 Task: Assign in the project AgileRamp the issue 'Create a new online platform for online coding courses with advanced coding challenges and coding contests features' to the sprint 'API Design Sprint'. Assign in the project AgileRamp the issue 'Implement a new cloud-based procurement management system for a company with advanced procurement planning and purchasing features' to the sprint 'API Design Sprint'. Assign in the project AgileRamp the issue 'Integrate a new voice recognition feature into an existing mobile application to enhance user interaction and hands-free operation' to the sprint 'API Design Sprint'. Assign in the project AgileRamp the issue 'Develop a new tool for automated testing of web application functional correctness and performance under stress conditions' to the sprint 'API Design Sprint'
Action: Mouse moved to (227, 63)
Screenshot: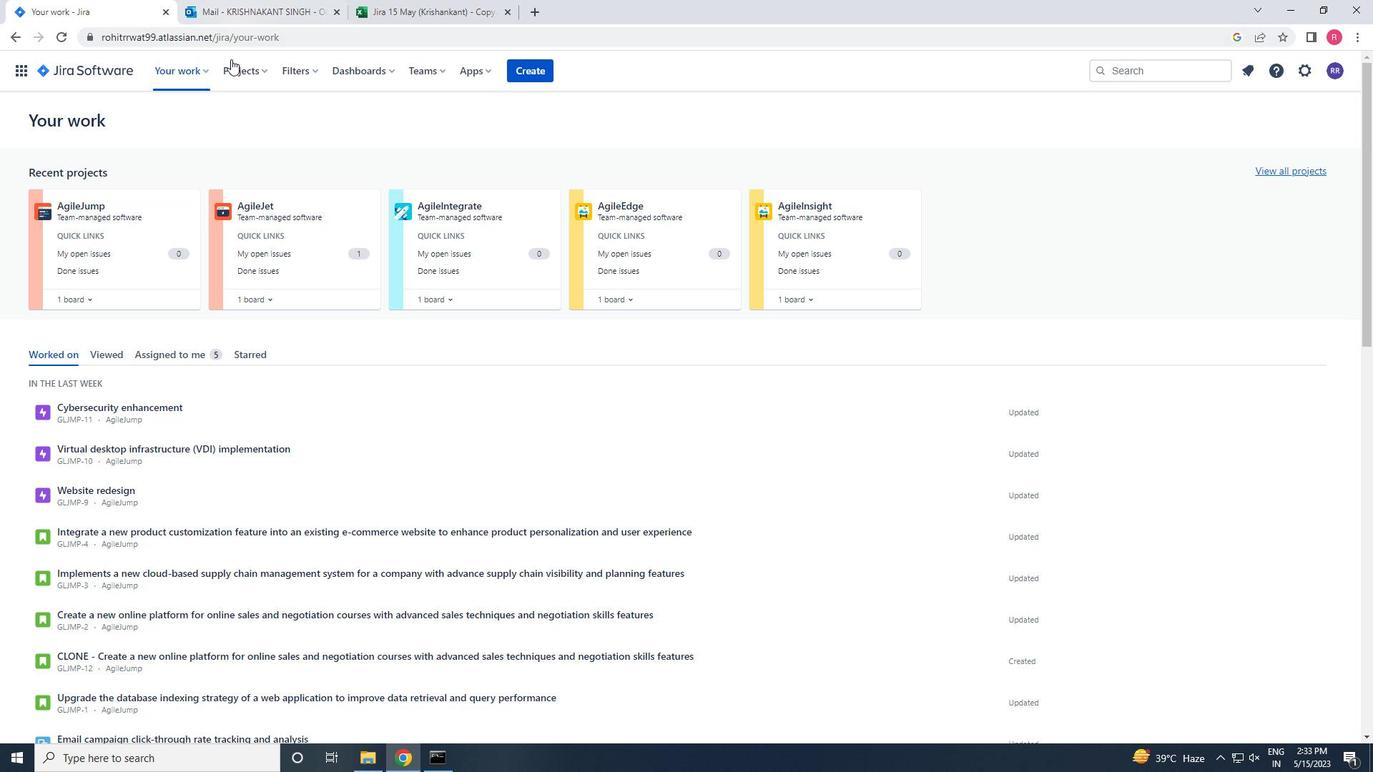 
Action: Mouse pressed left at (227, 63)
Screenshot: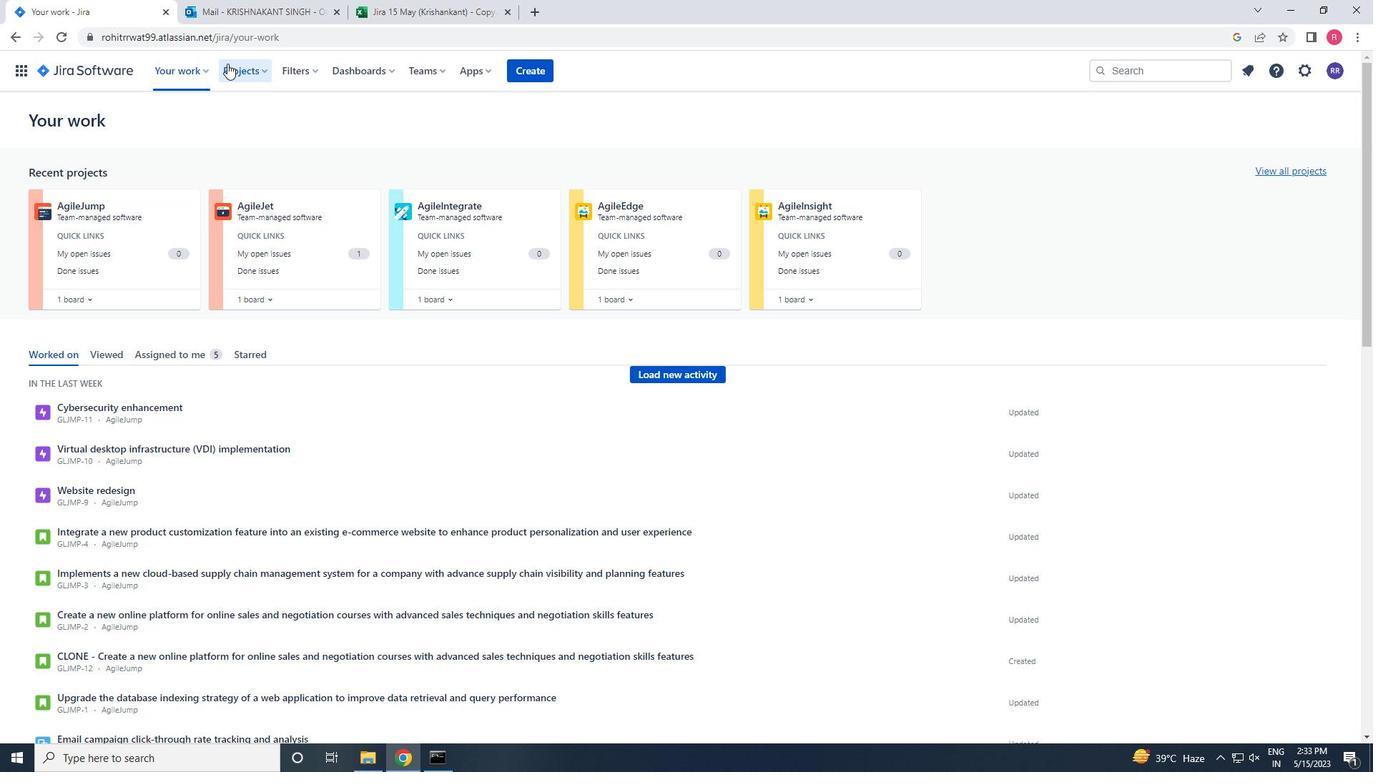 
Action: Mouse moved to (248, 140)
Screenshot: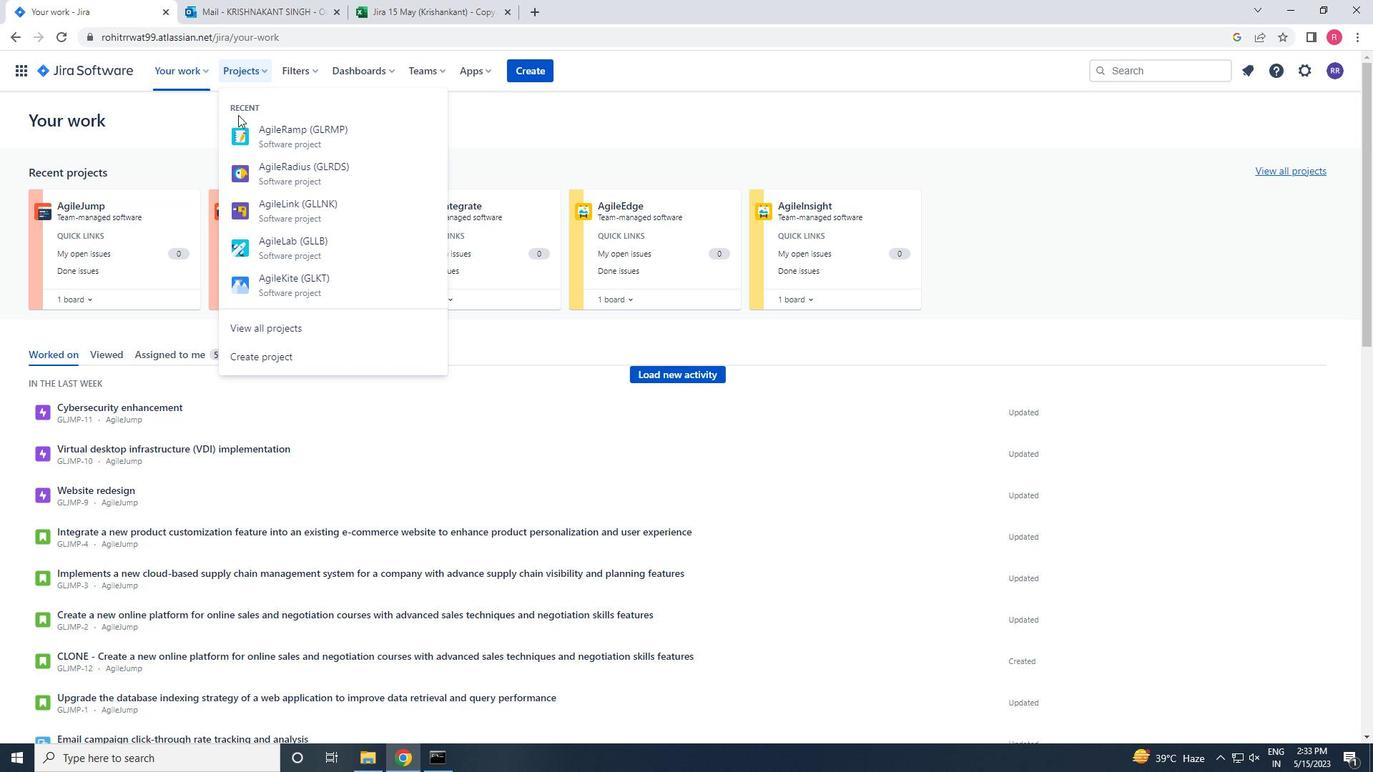 
Action: Mouse pressed left at (248, 140)
Screenshot: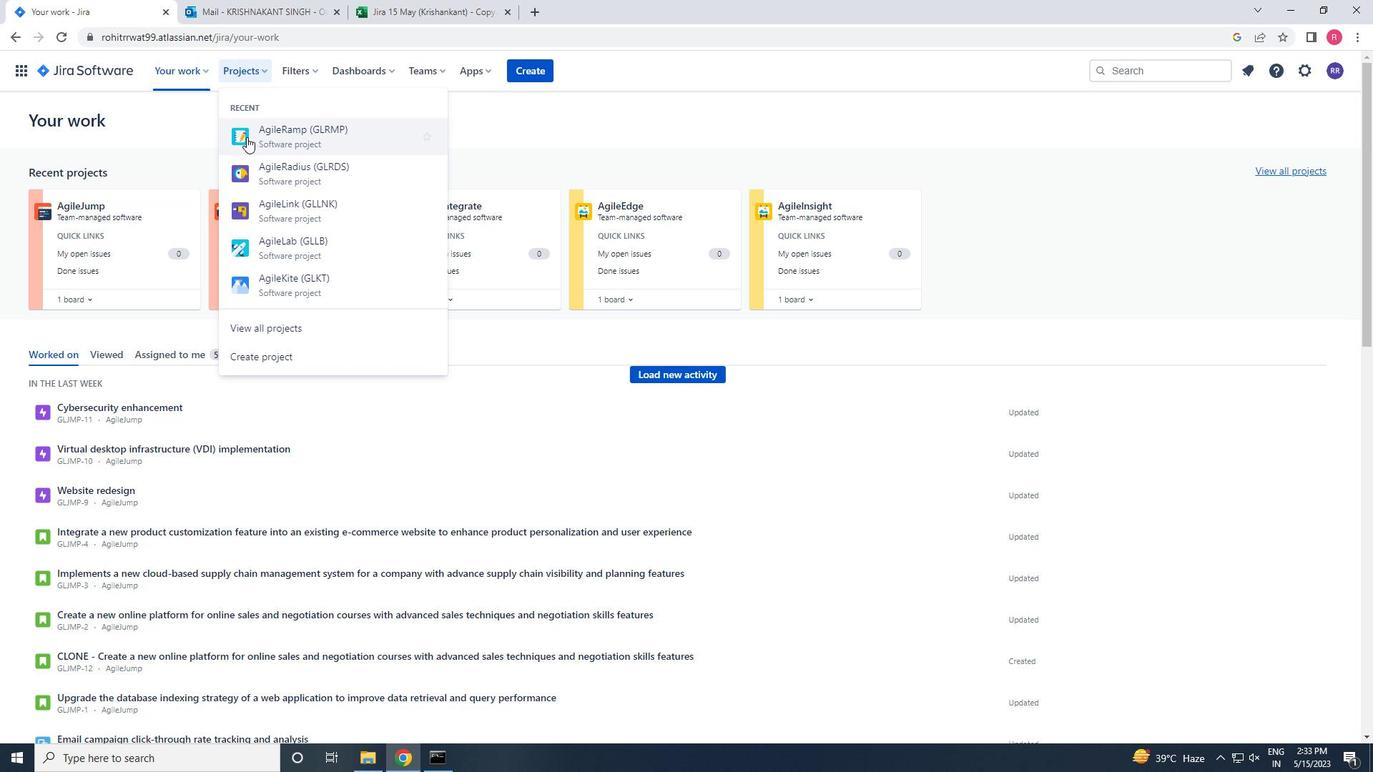 
Action: Mouse moved to (106, 220)
Screenshot: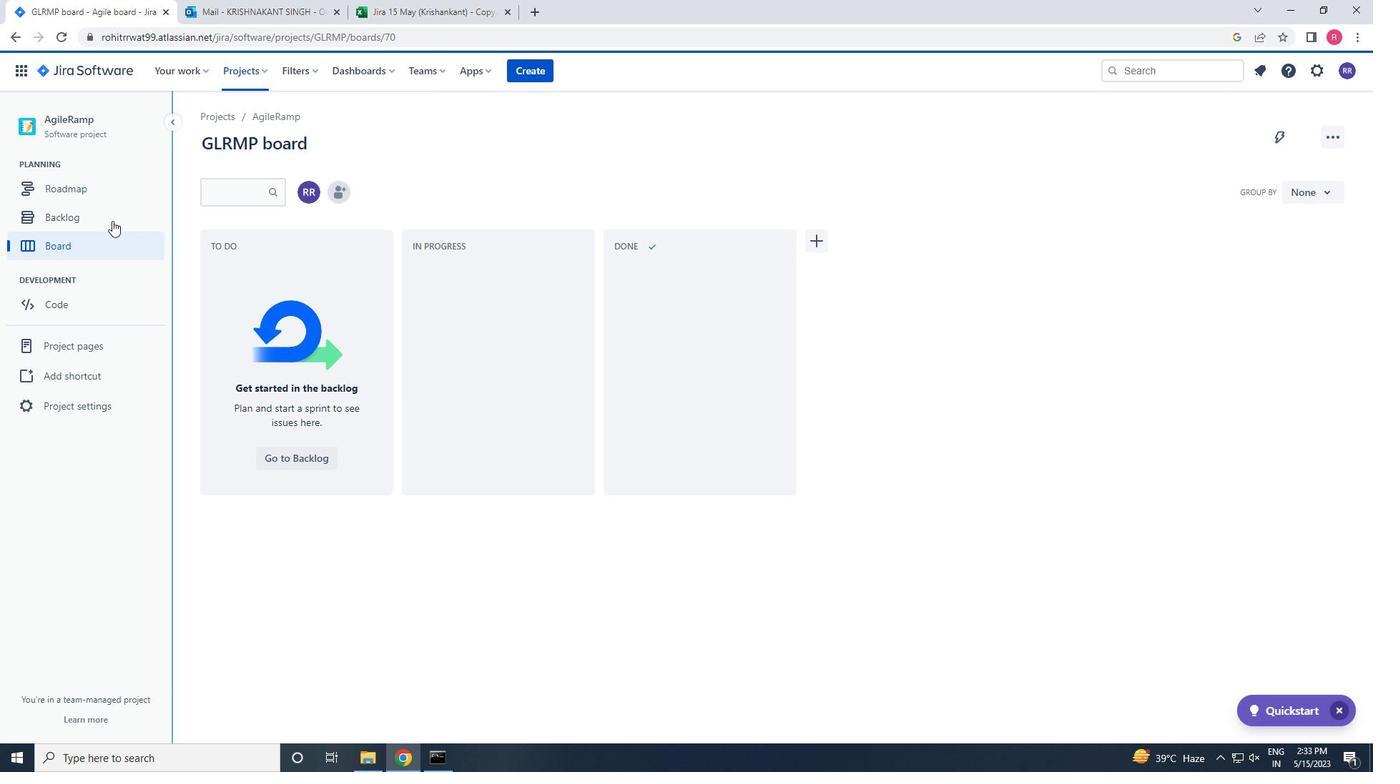 
Action: Mouse pressed left at (106, 220)
Screenshot: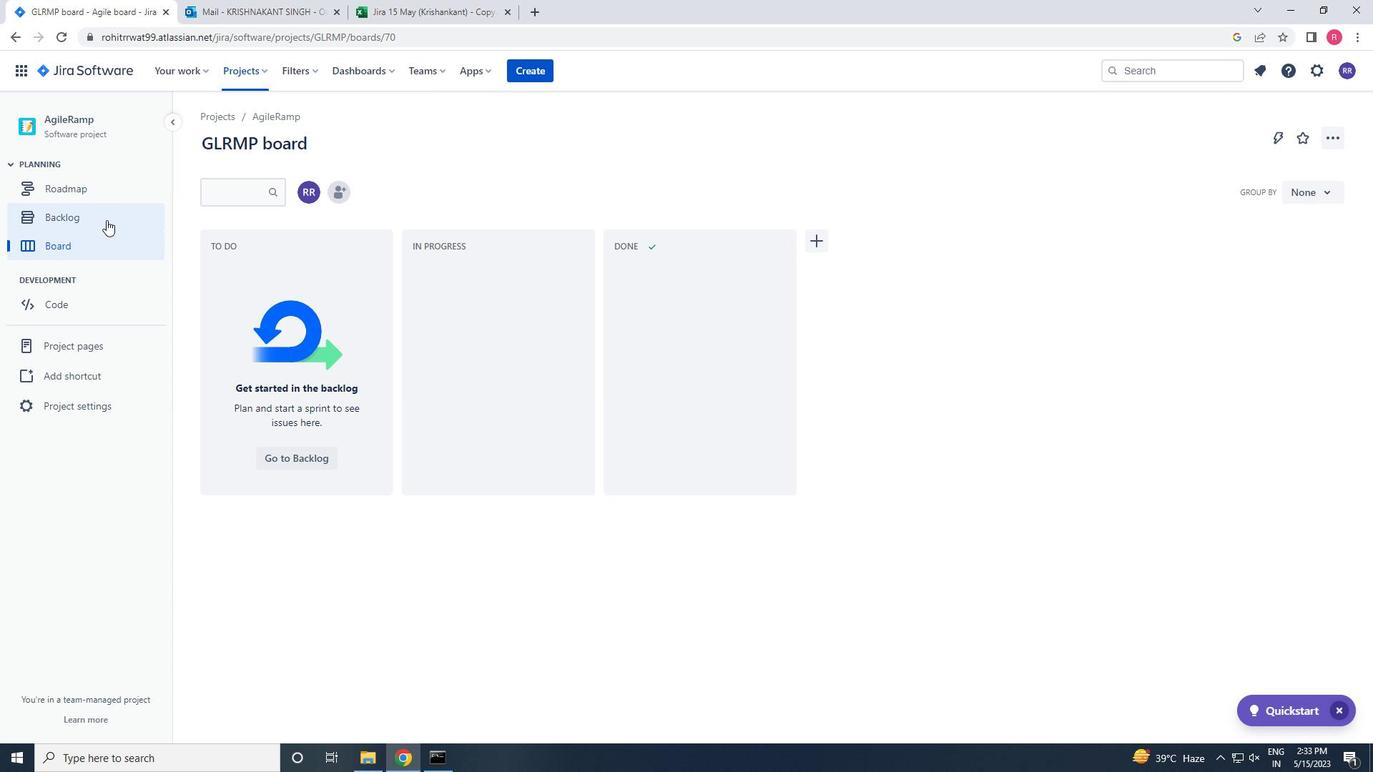 
Action: Mouse moved to (720, 458)
Screenshot: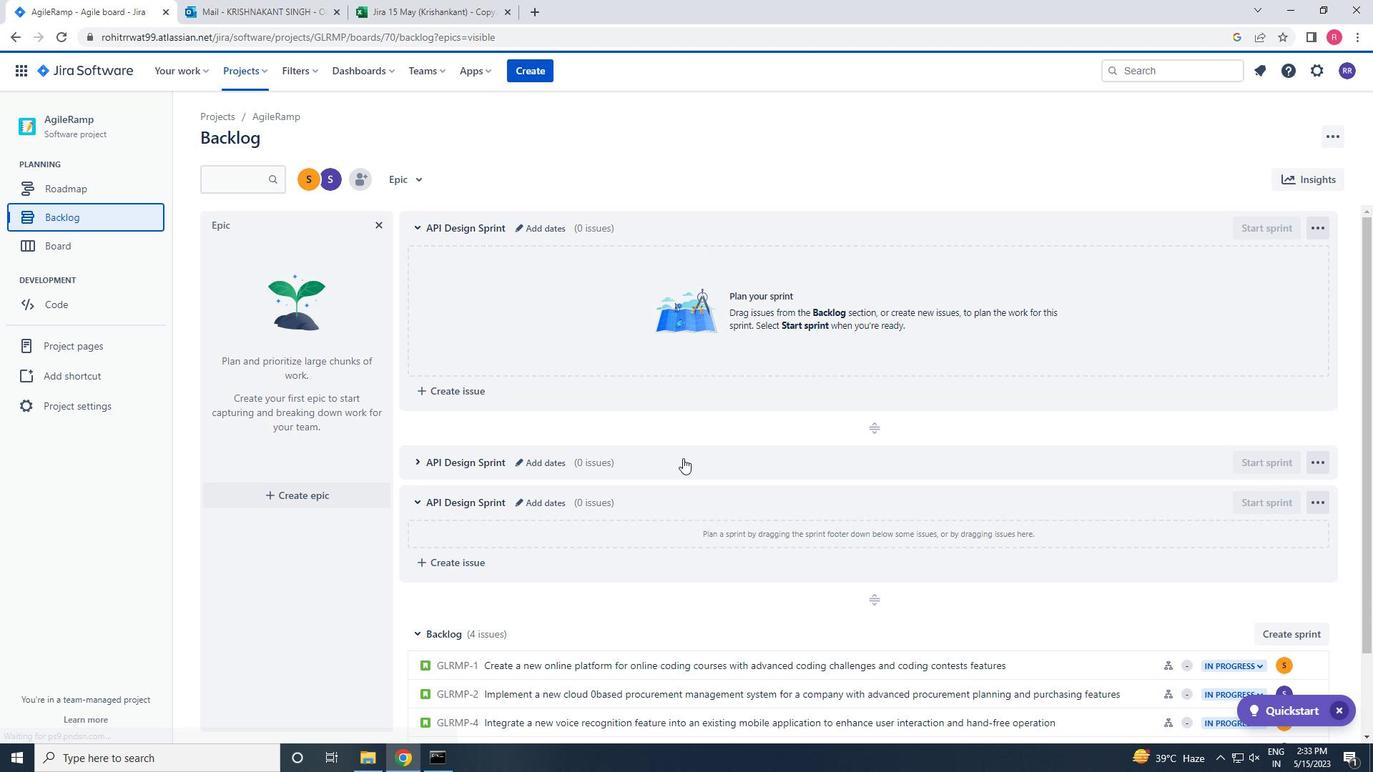 
Action: Mouse scrolled (720, 457) with delta (0, 0)
Screenshot: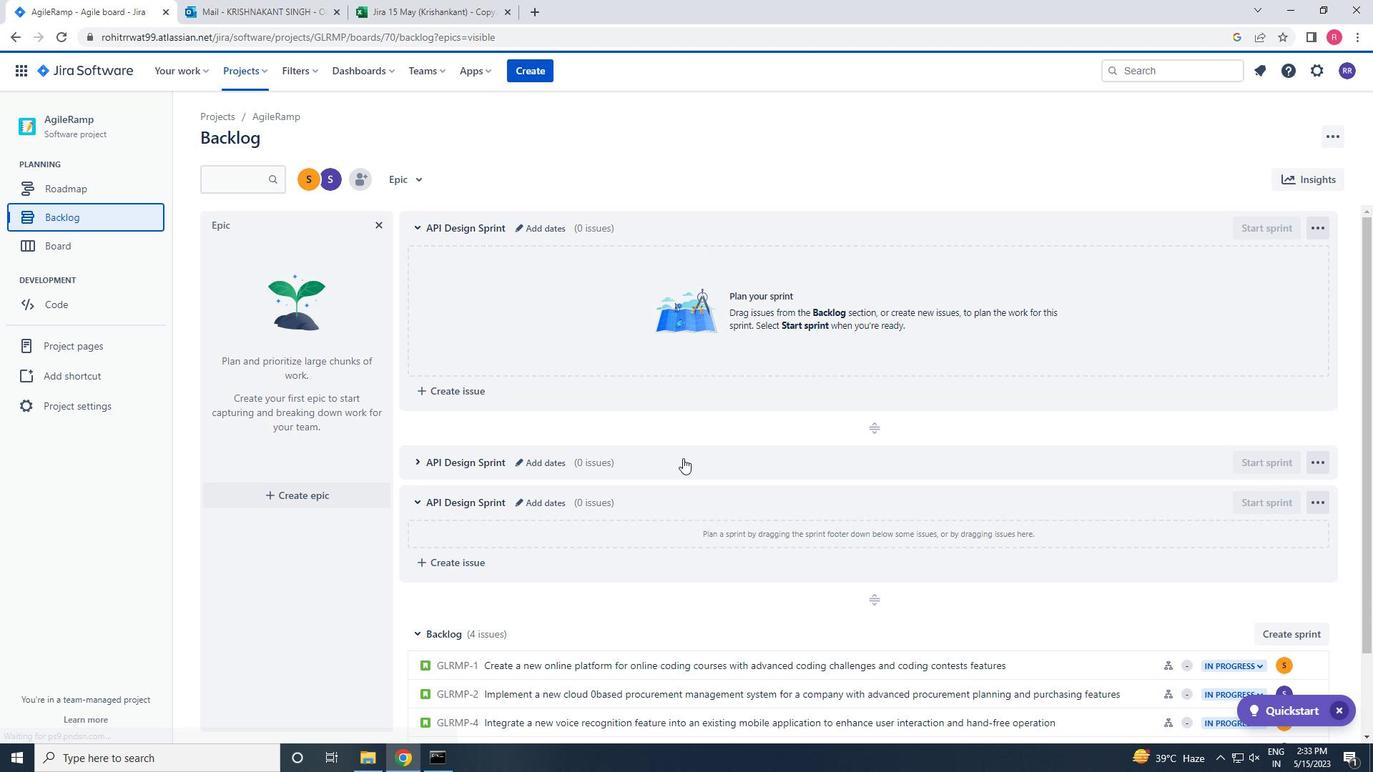 
Action: Mouse moved to (721, 458)
Screenshot: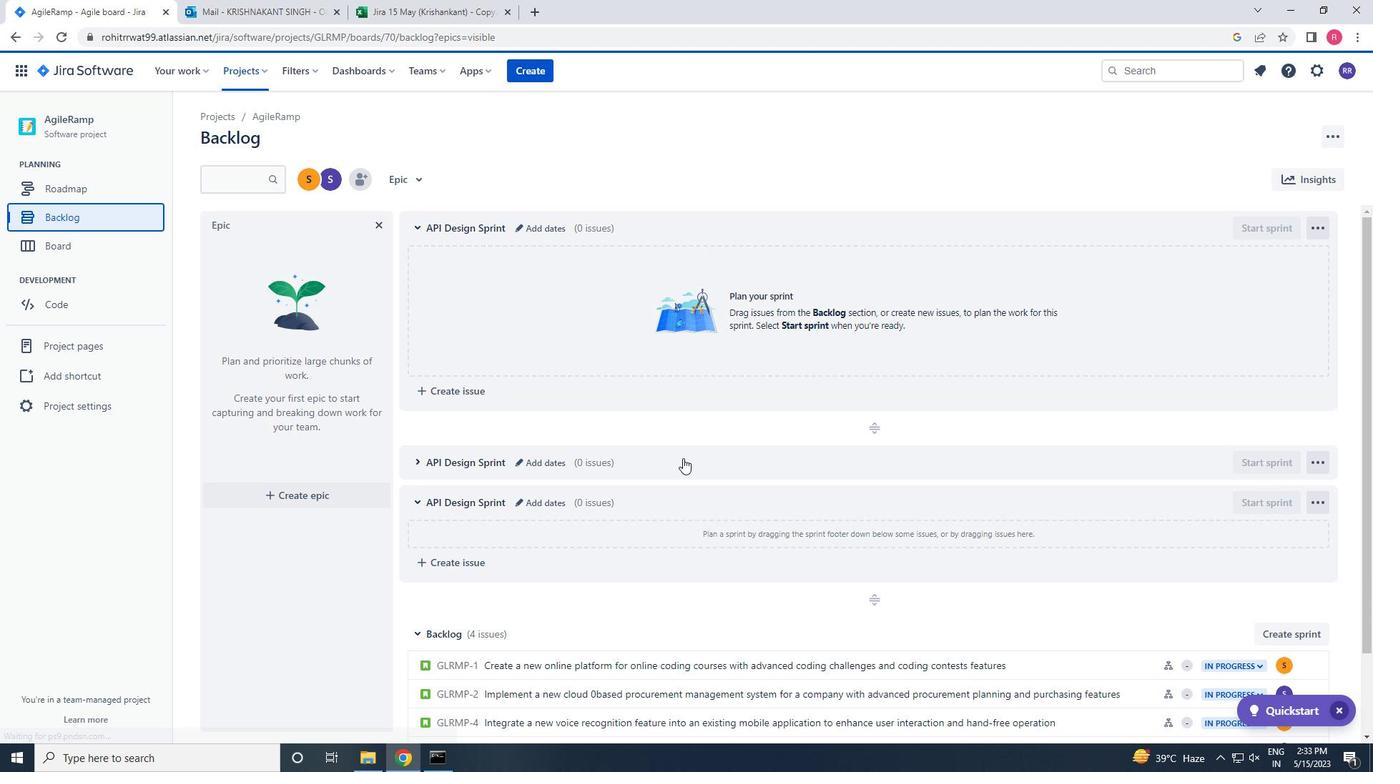 
Action: Mouse scrolled (721, 457) with delta (0, 0)
Screenshot: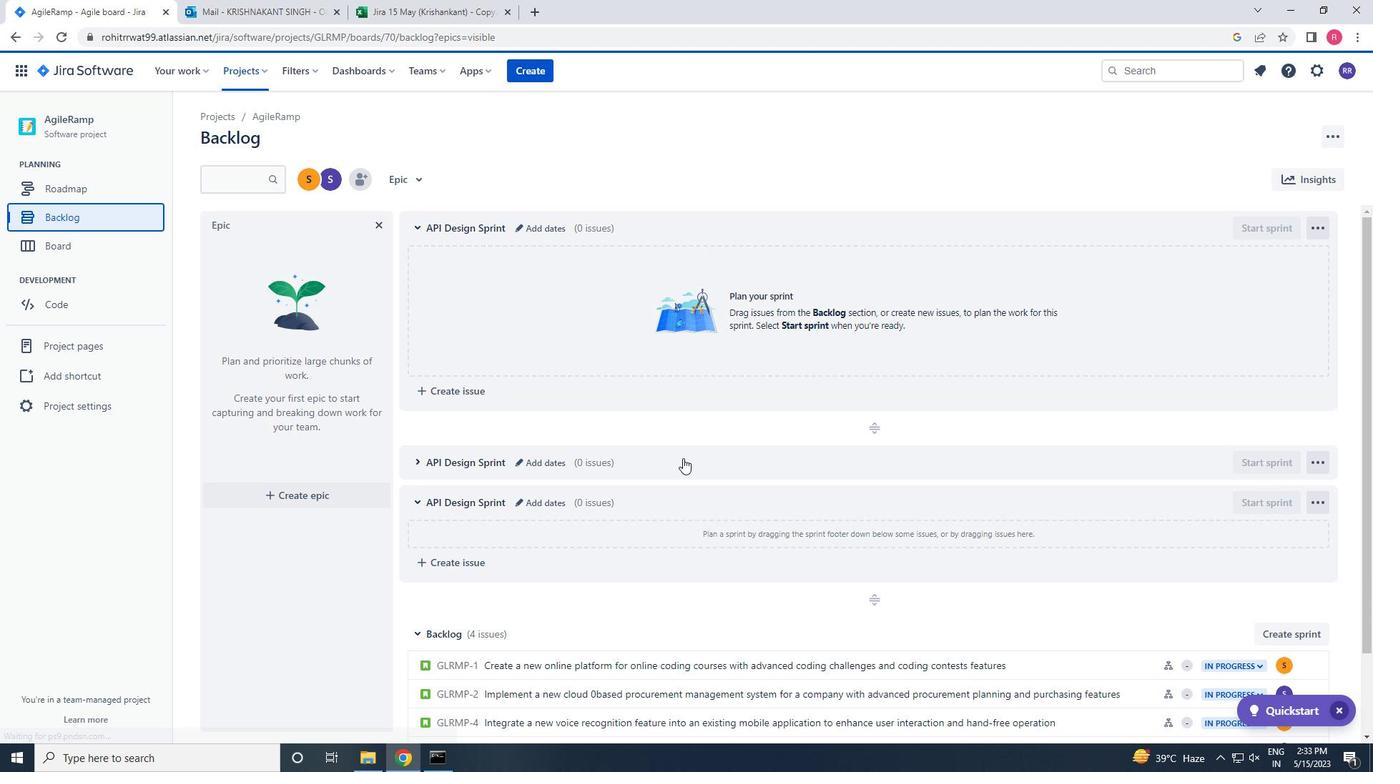 
Action: Mouse moved to (723, 458)
Screenshot: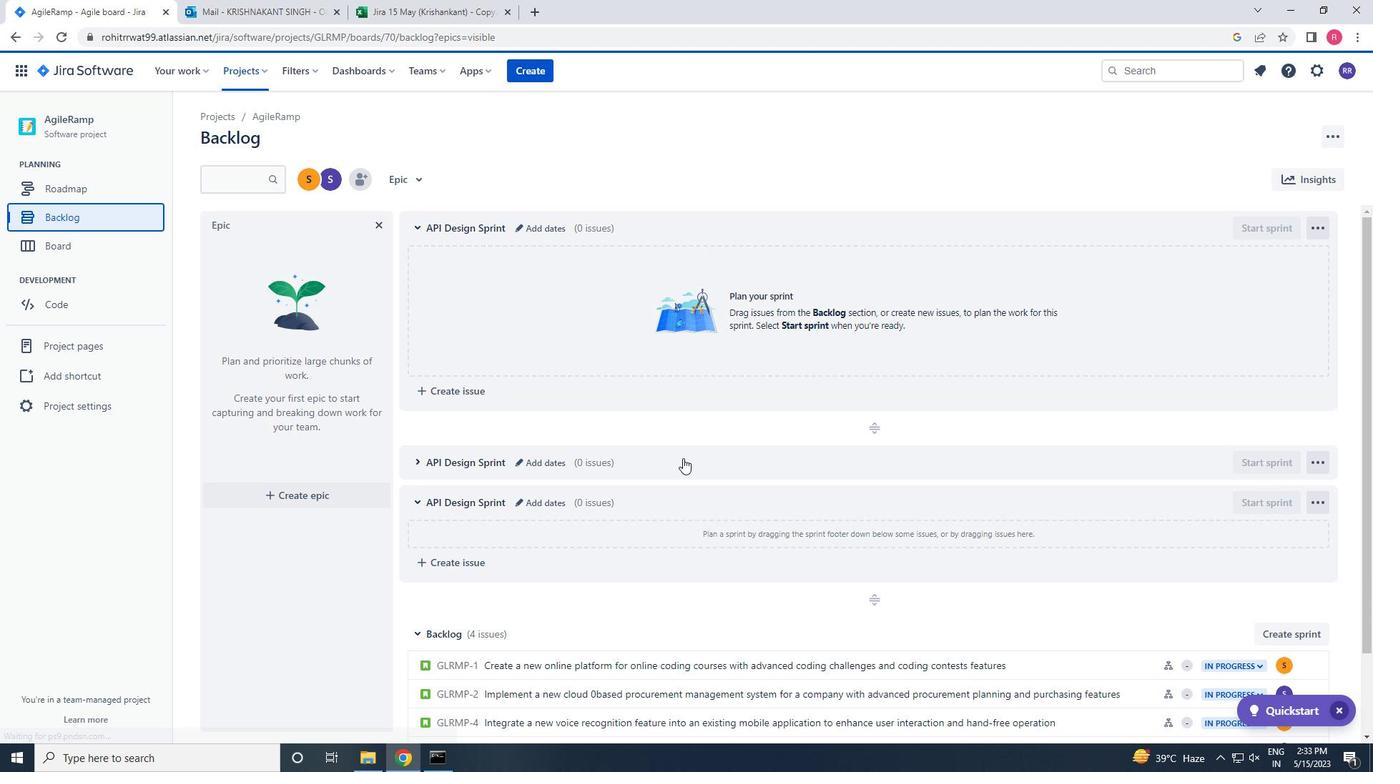 
Action: Mouse scrolled (723, 457) with delta (0, 0)
Screenshot: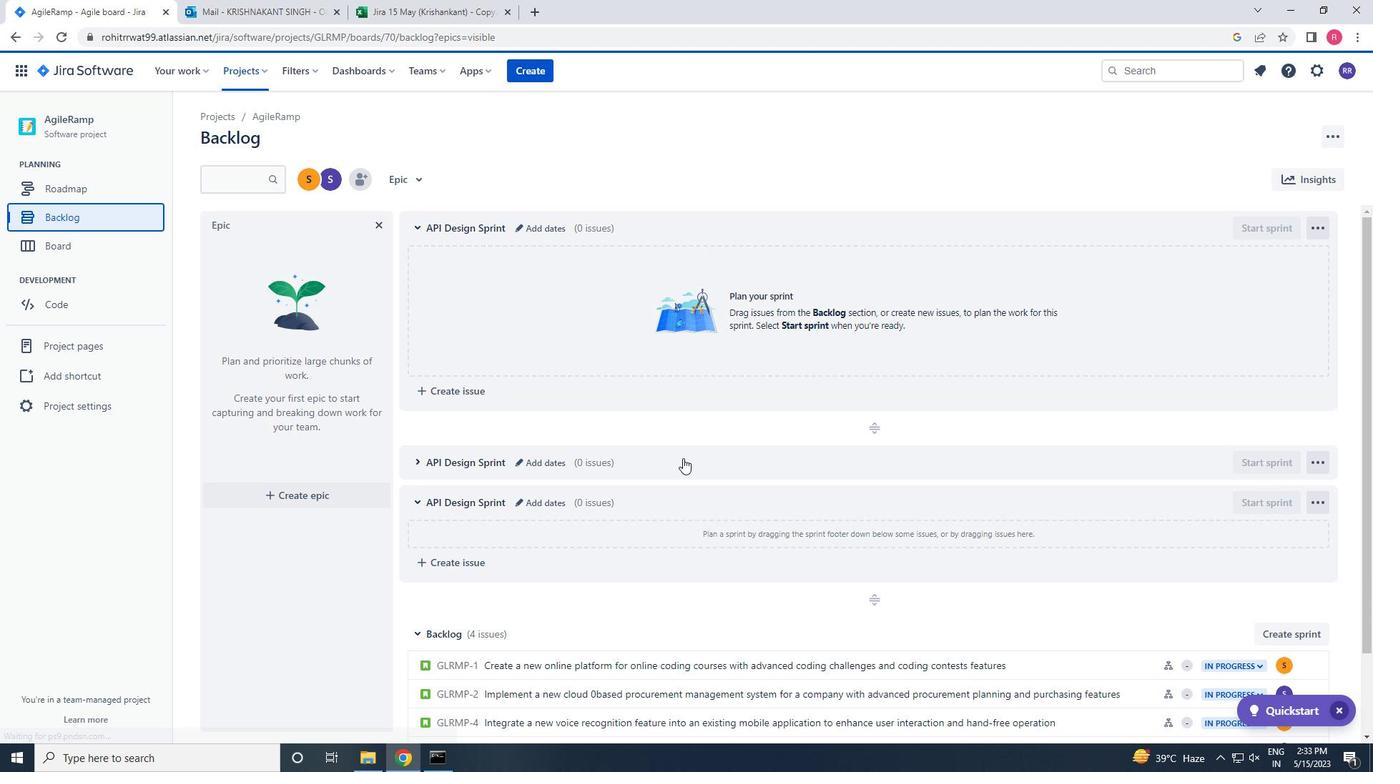 
Action: Mouse scrolled (723, 457) with delta (0, 0)
Screenshot: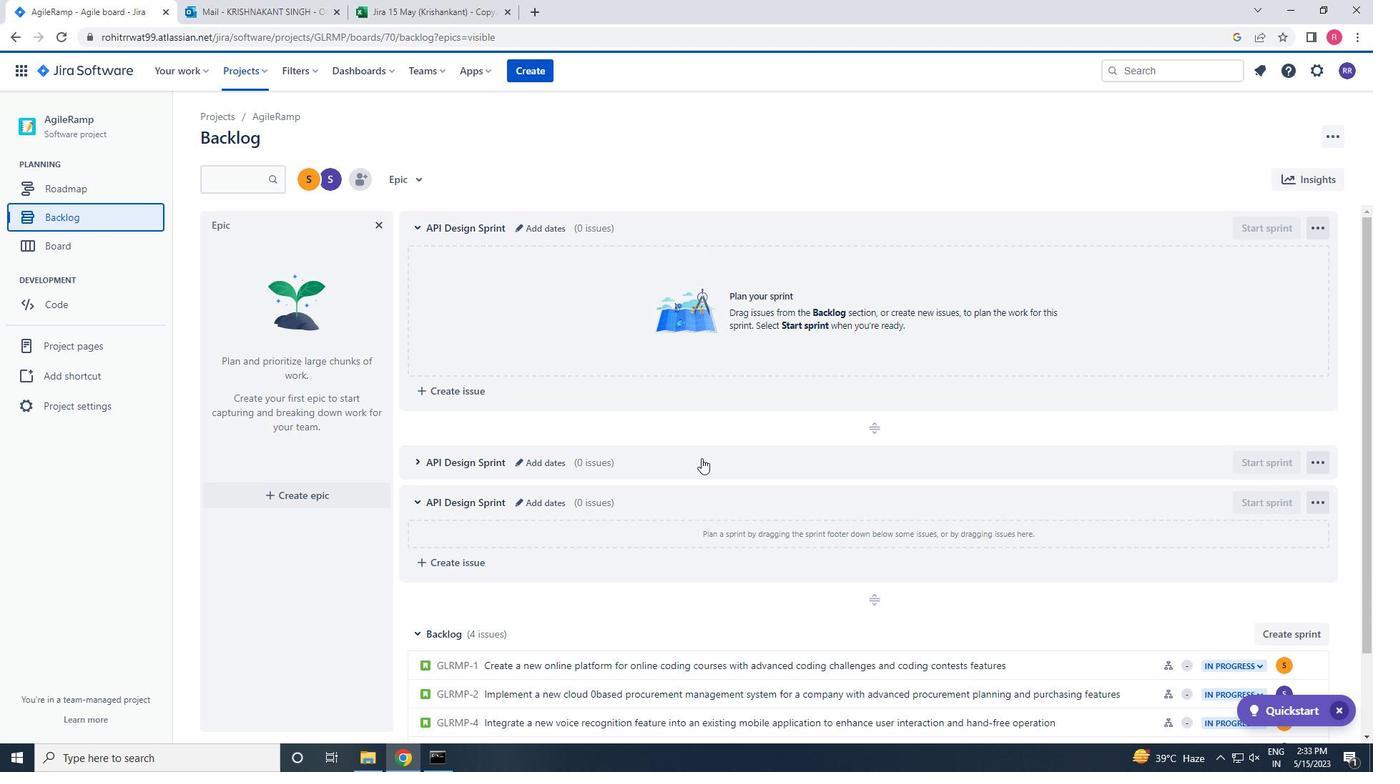 
Action: Mouse scrolled (723, 457) with delta (0, 0)
Screenshot: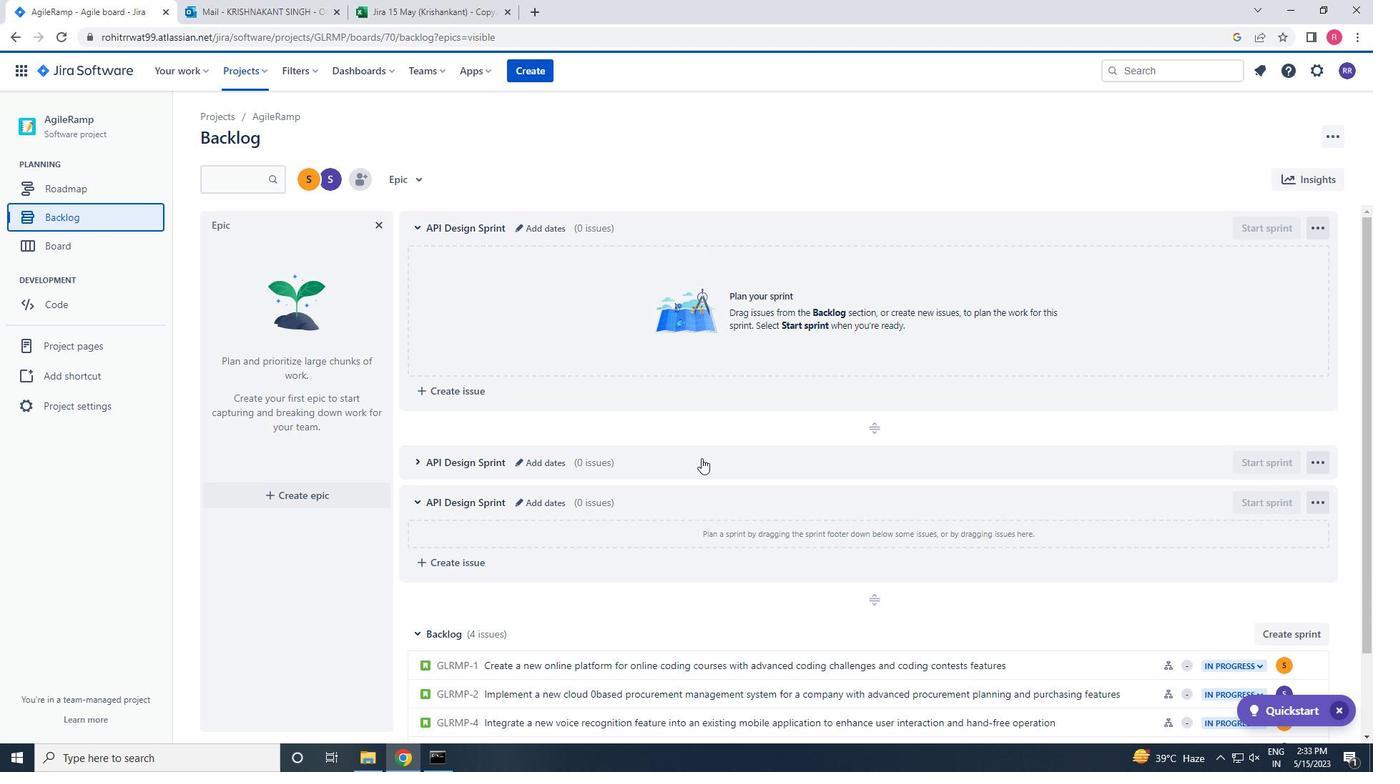 
Action: Mouse moved to (723, 458)
Screenshot: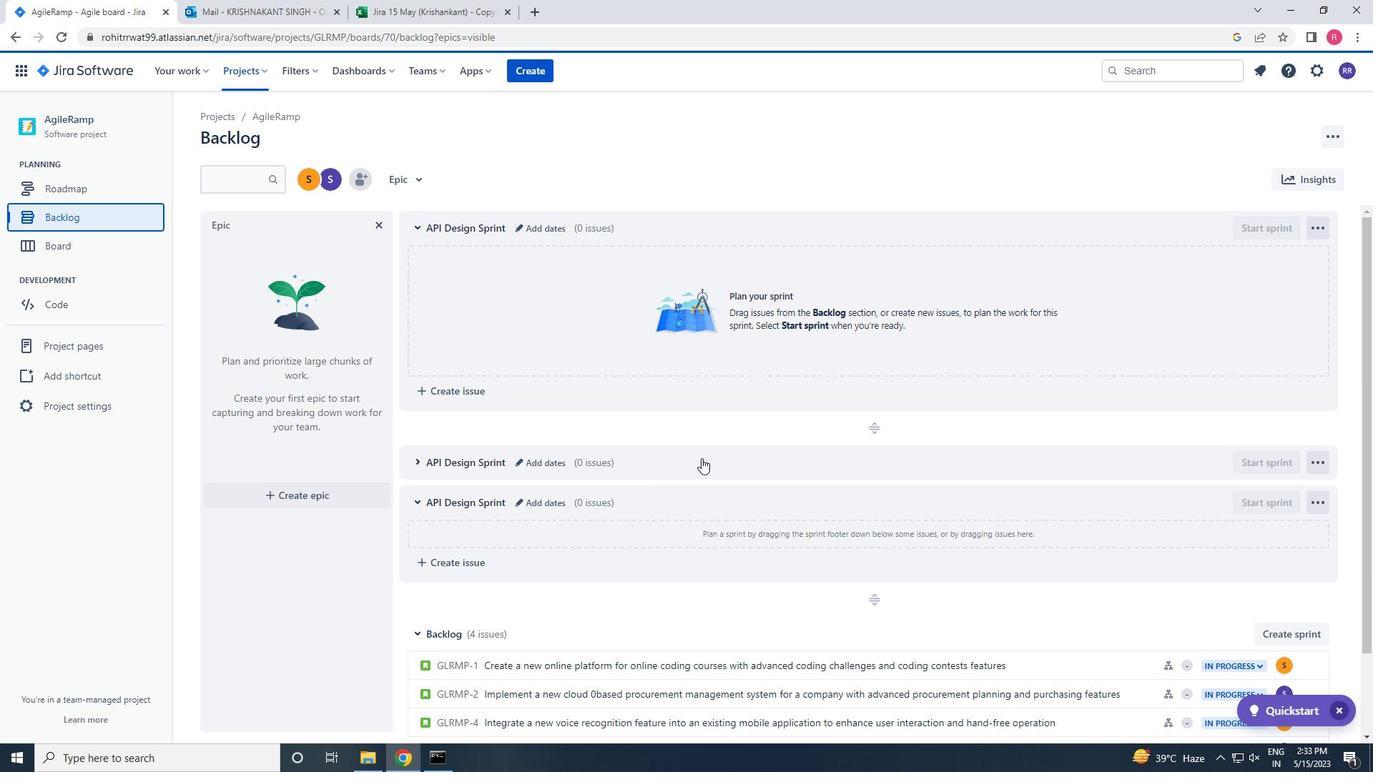 
Action: Mouse scrolled (723, 457) with delta (0, 0)
Screenshot: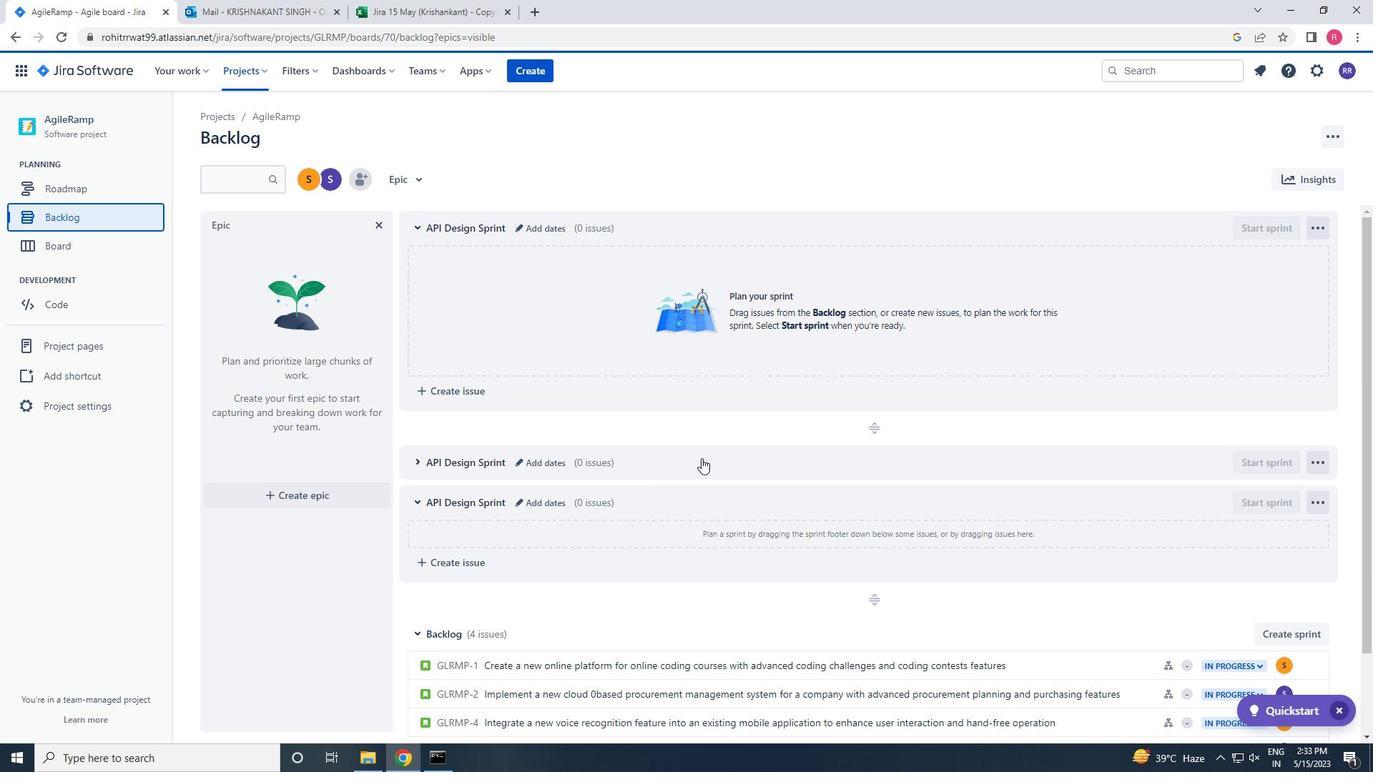 
Action: Mouse moved to (727, 458)
Screenshot: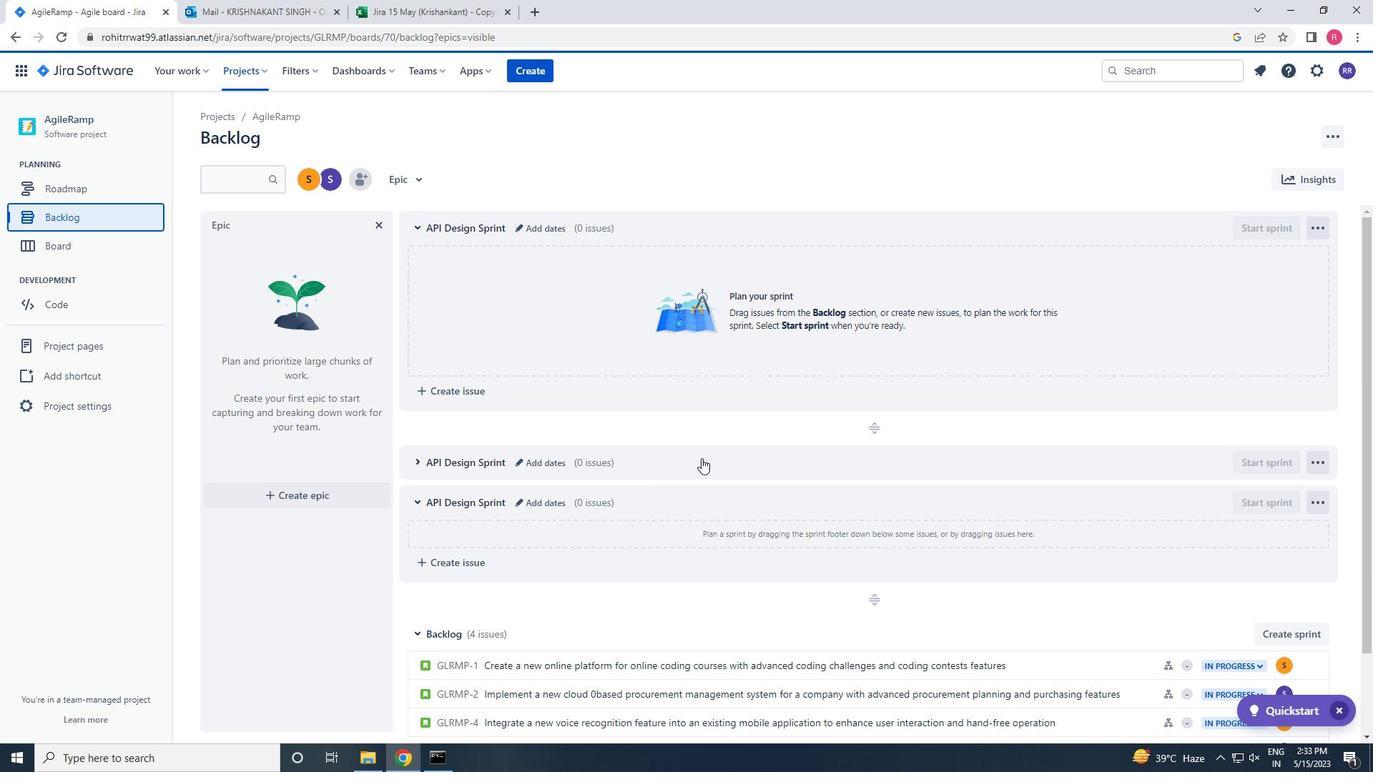 
Action: Mouse scrolled (727, 457) with delta (0, 0)
Screenshot: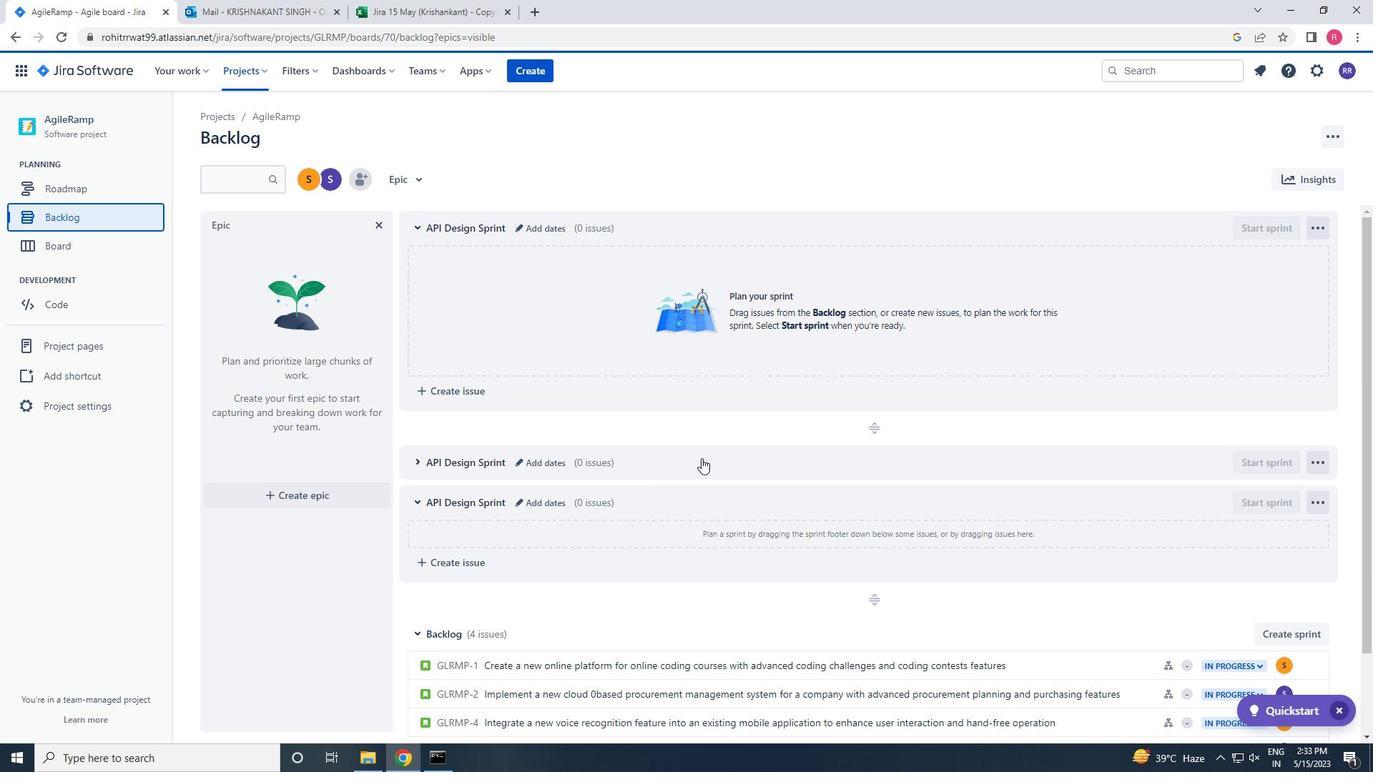 
Action: Mouse moved to (1309, 570)
Screenshot: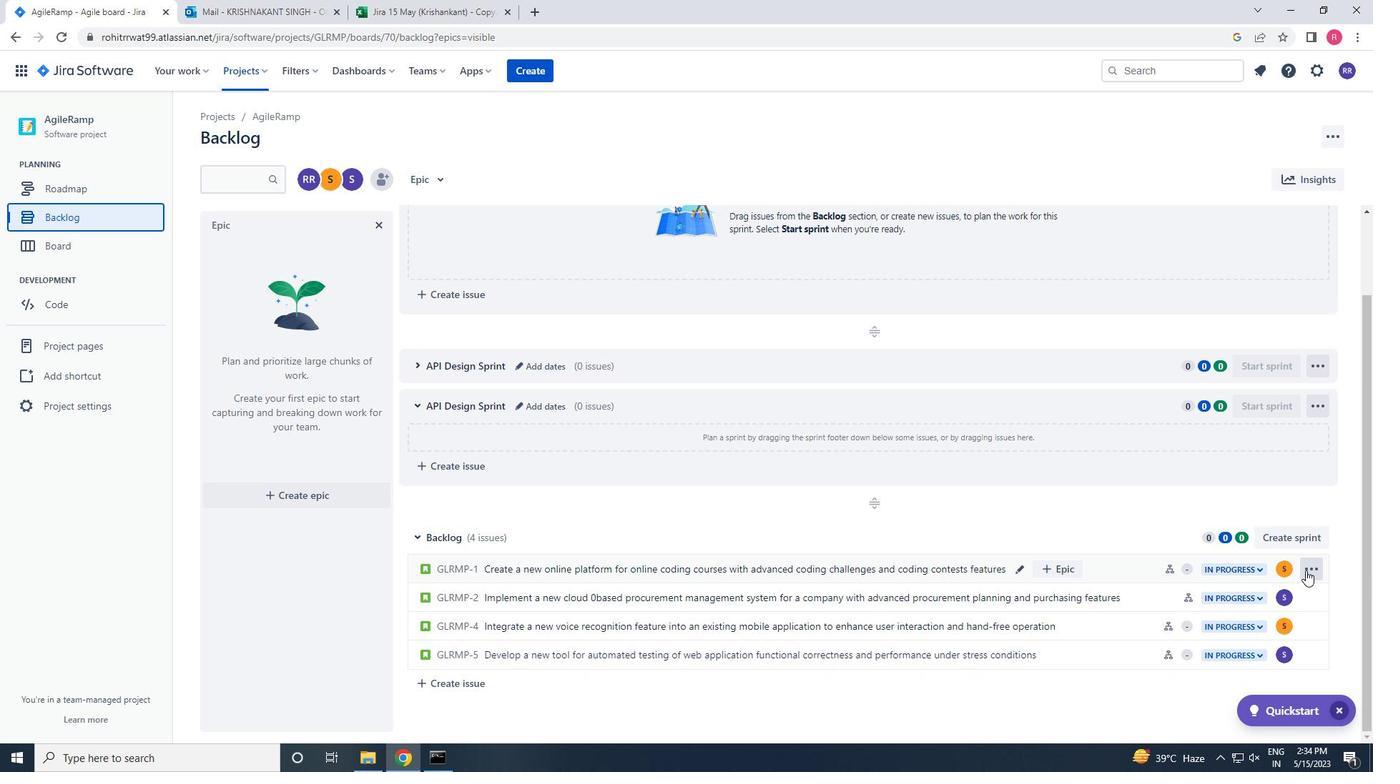 
Action: Mouse pressed left at (1309, 570)
Screenshot: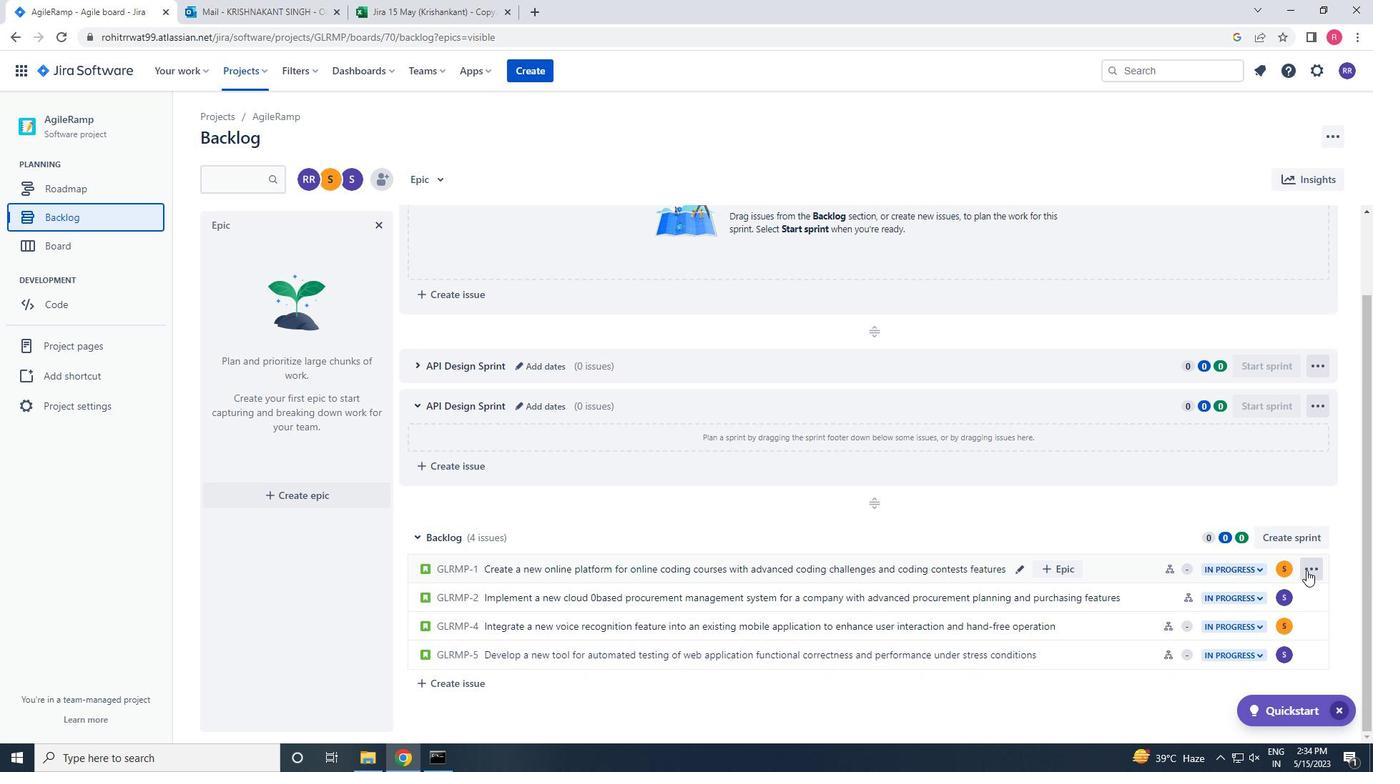 
Action: Mouse moved to (1262, 447)
Screenshot: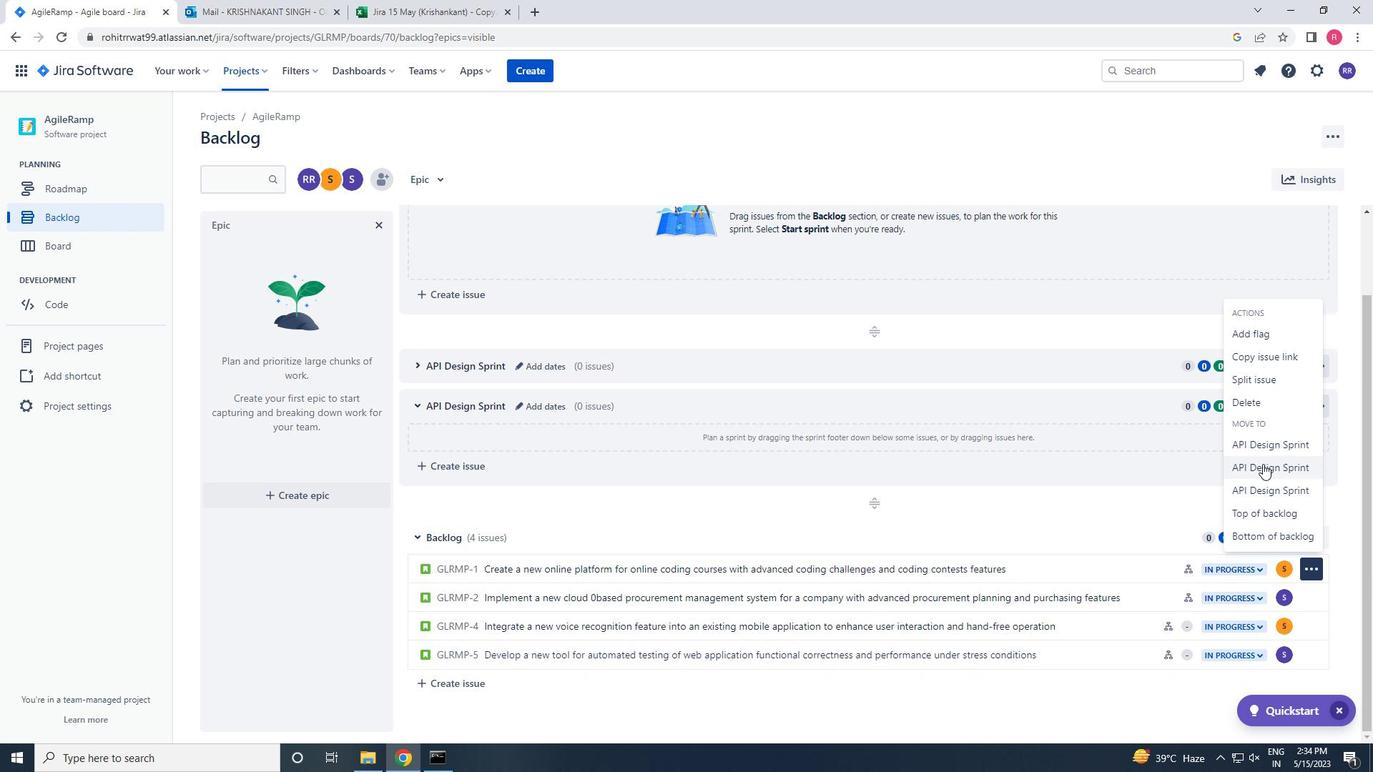 
Action: Mouse pressed left at (1262, 447)
Screenshot: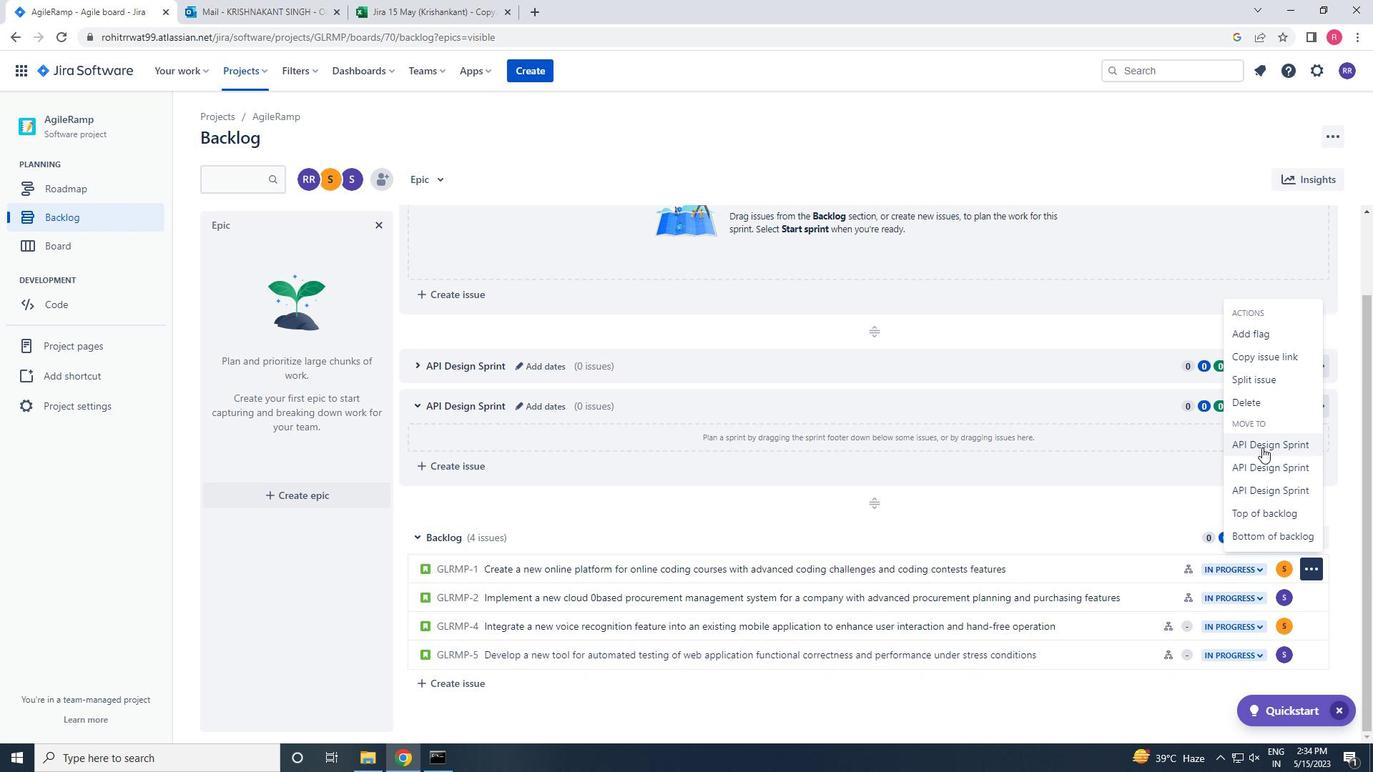 
Action: Mouse moved to (1312, 562)
Screenshot: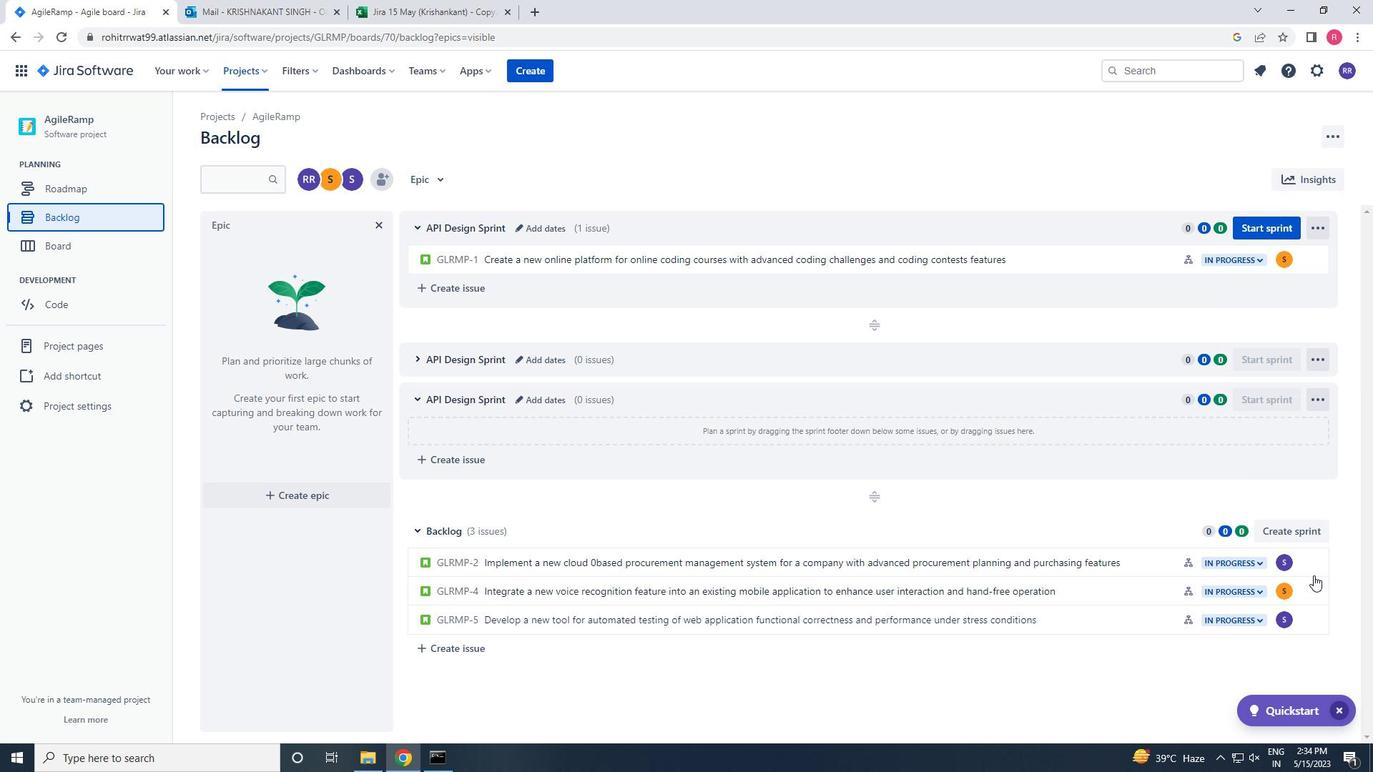 
Action: Mouse pressed left at (1312, 562)
Screenshot: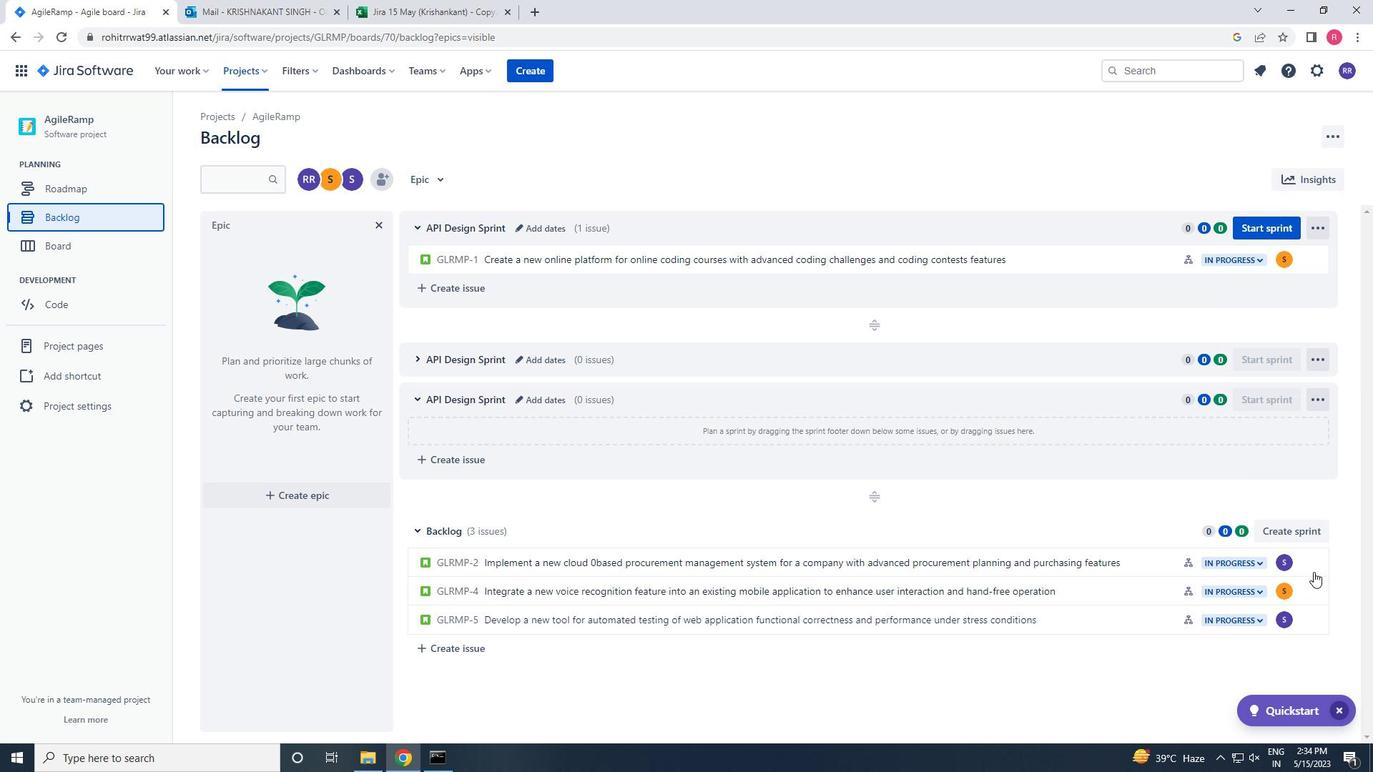 
Action: Mouse moved to (1275, 459)
Screenshot: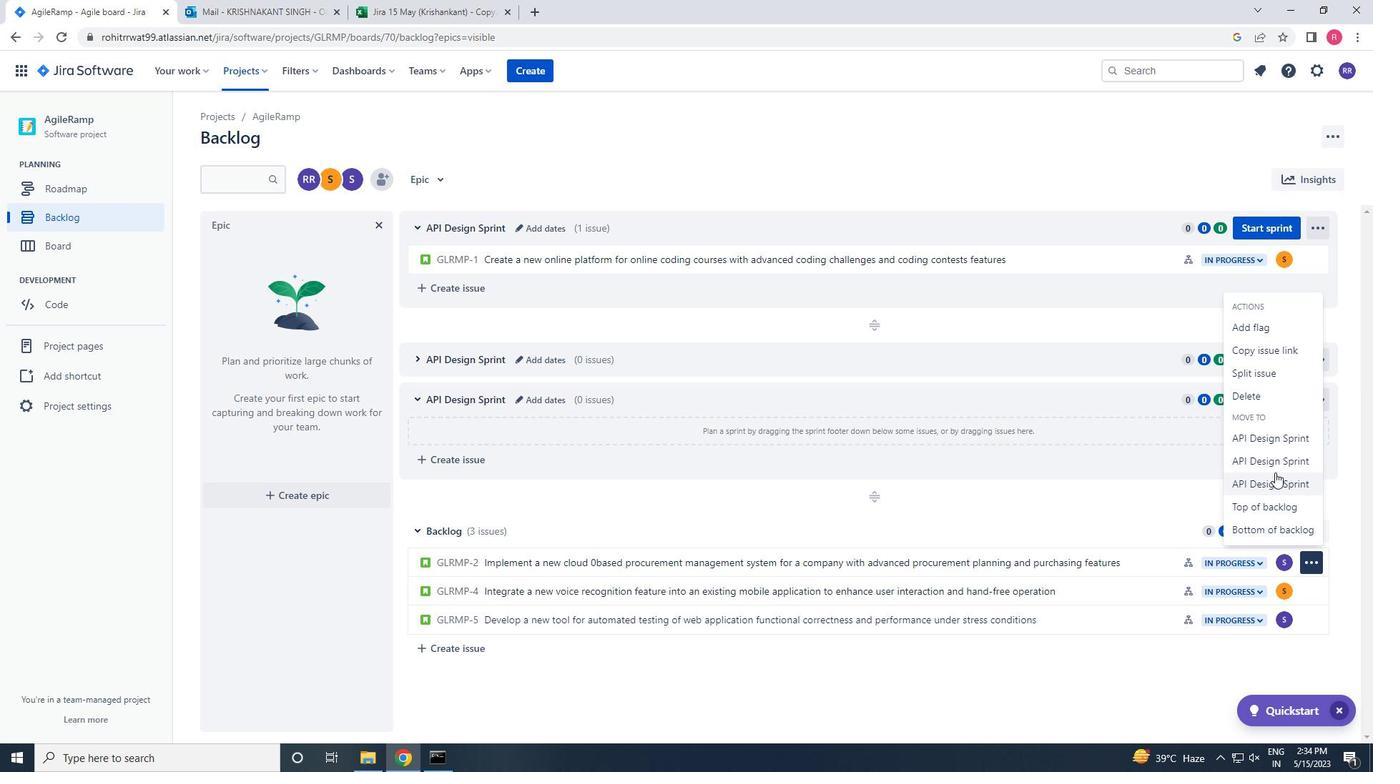 
Action: Mouse pressed left at (1275, 459)
Screenshot: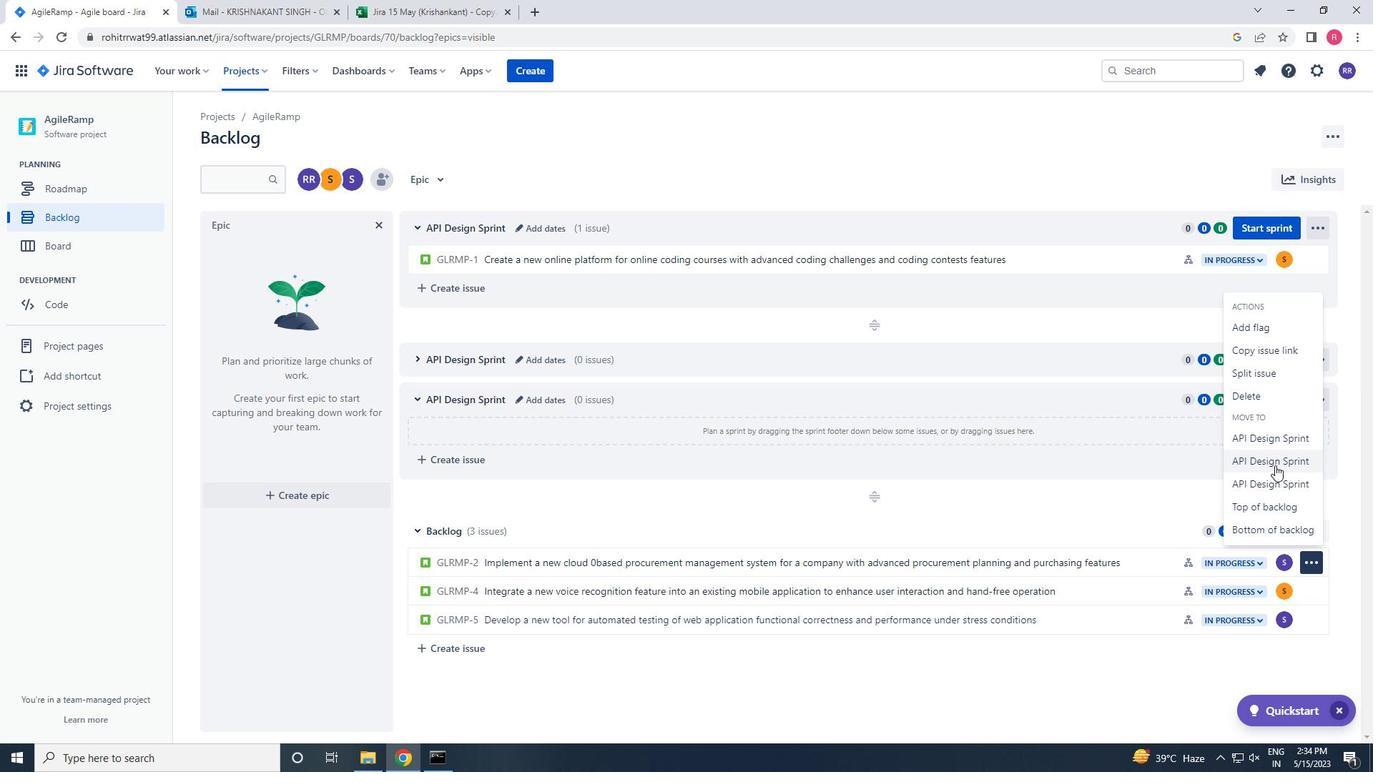 
Action: Mouse moved to (1310, 552)
Screenshot: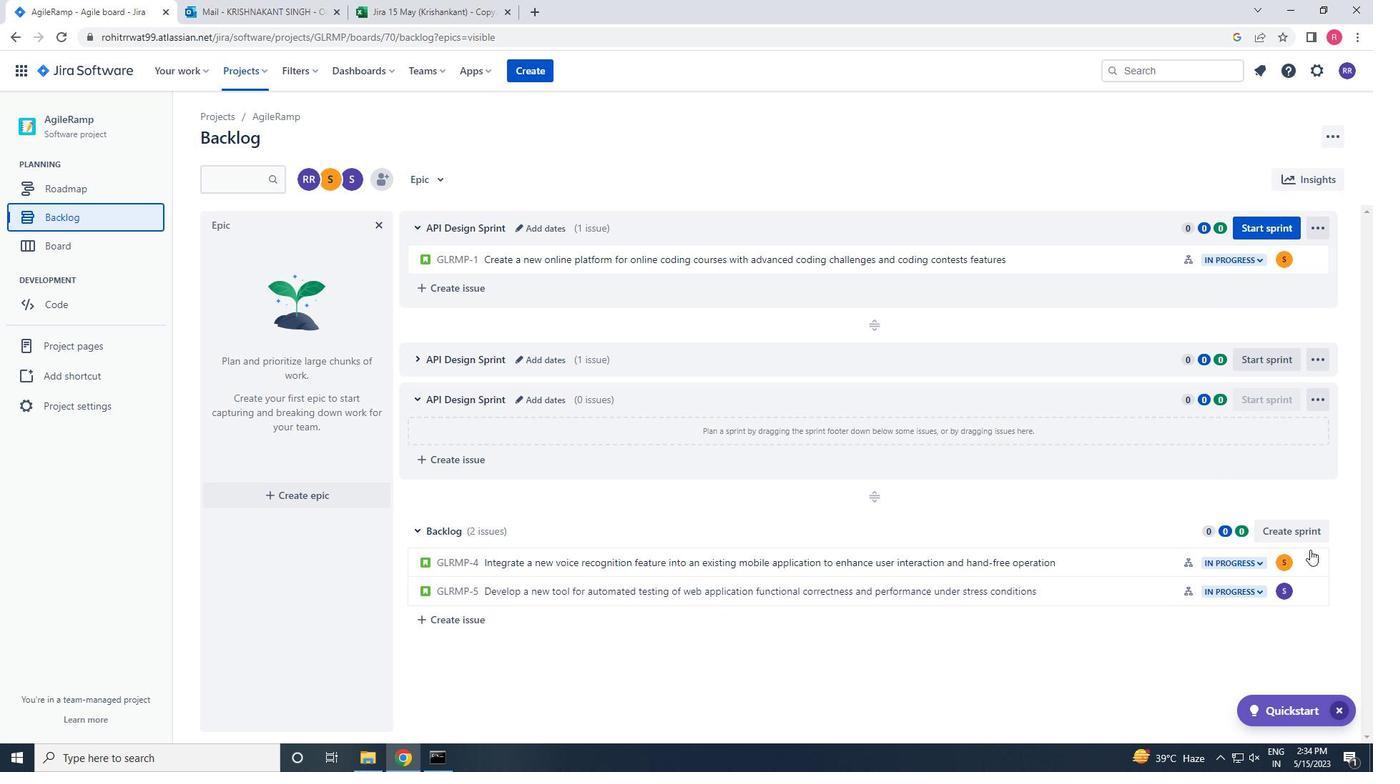 
Action: Mouse pressed left at (1310, 552)
Screenshot: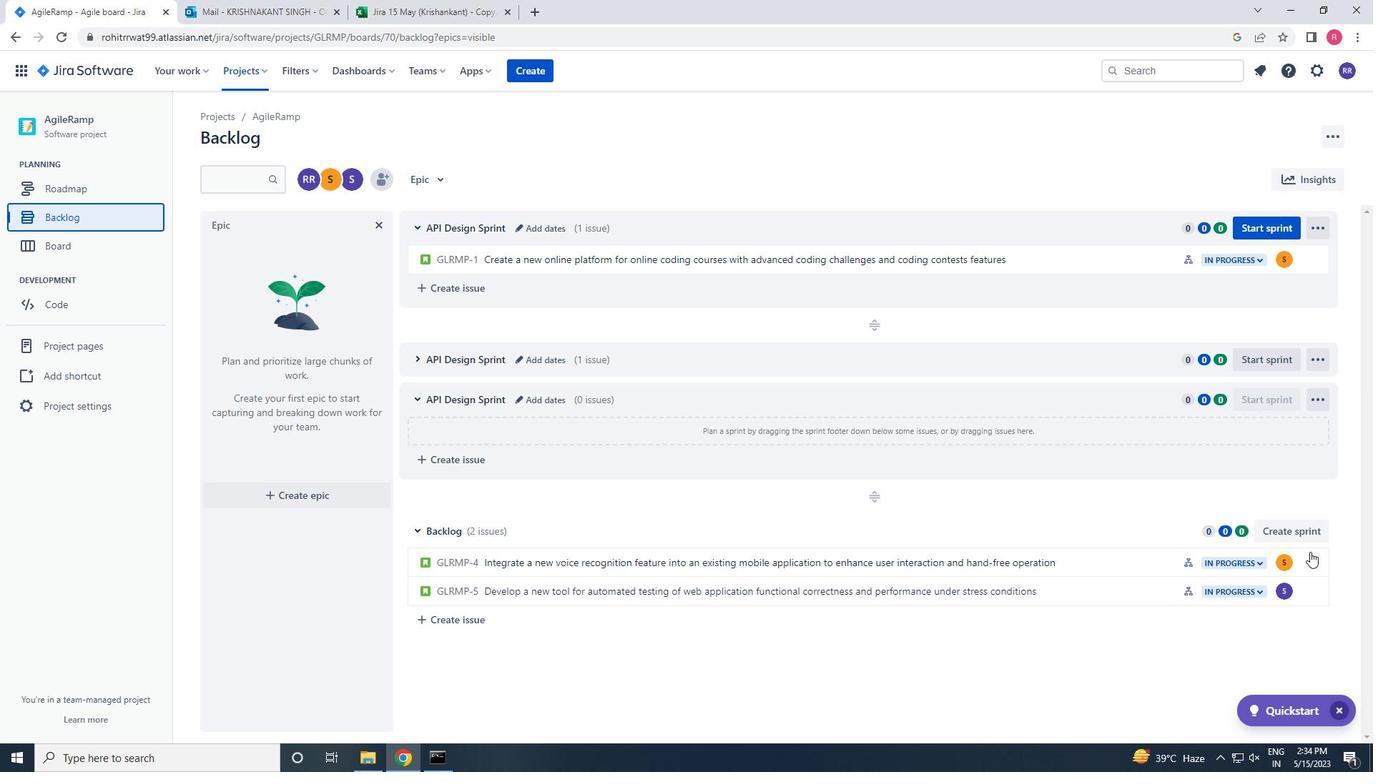 
Action: Mouse moved to (1283, 484)
Screenshot: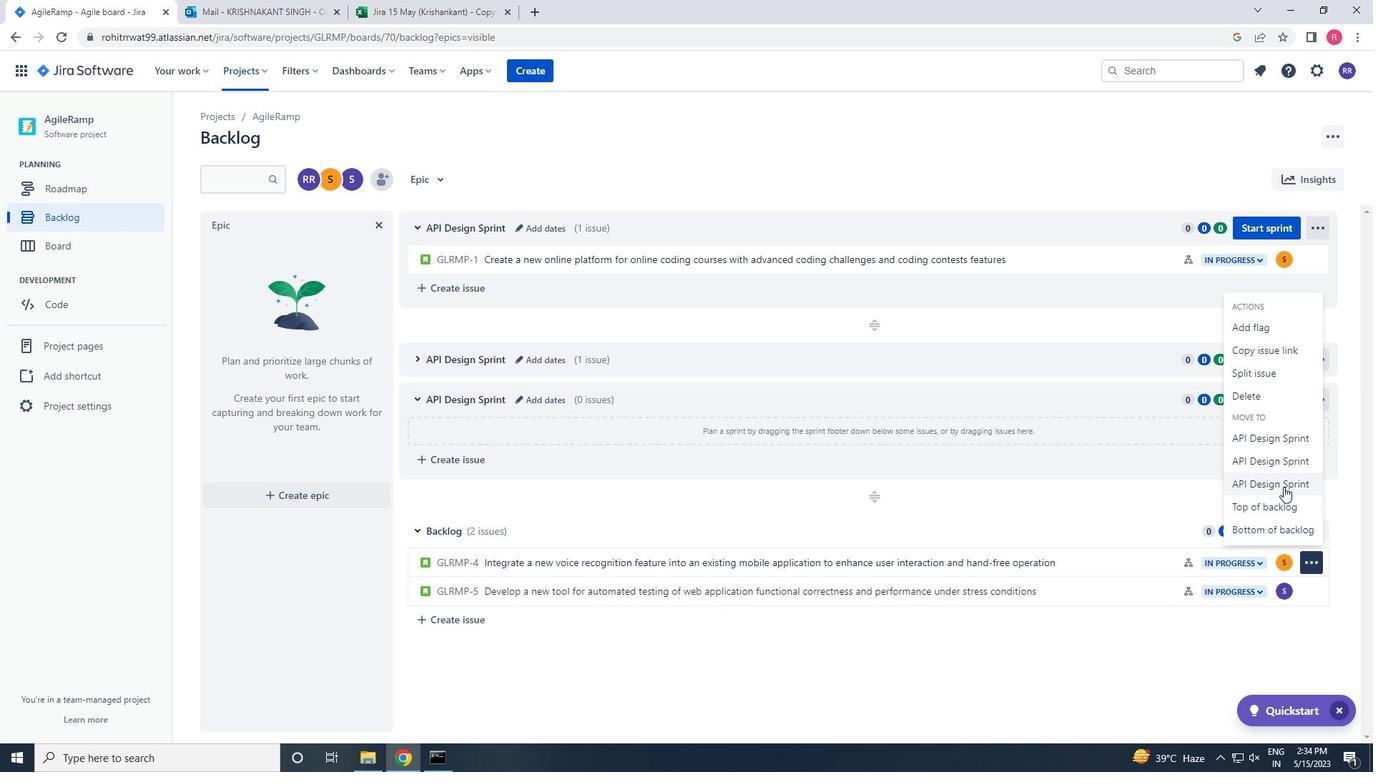
Action: Mouse pressed left at (1283, 484)
Screenshot: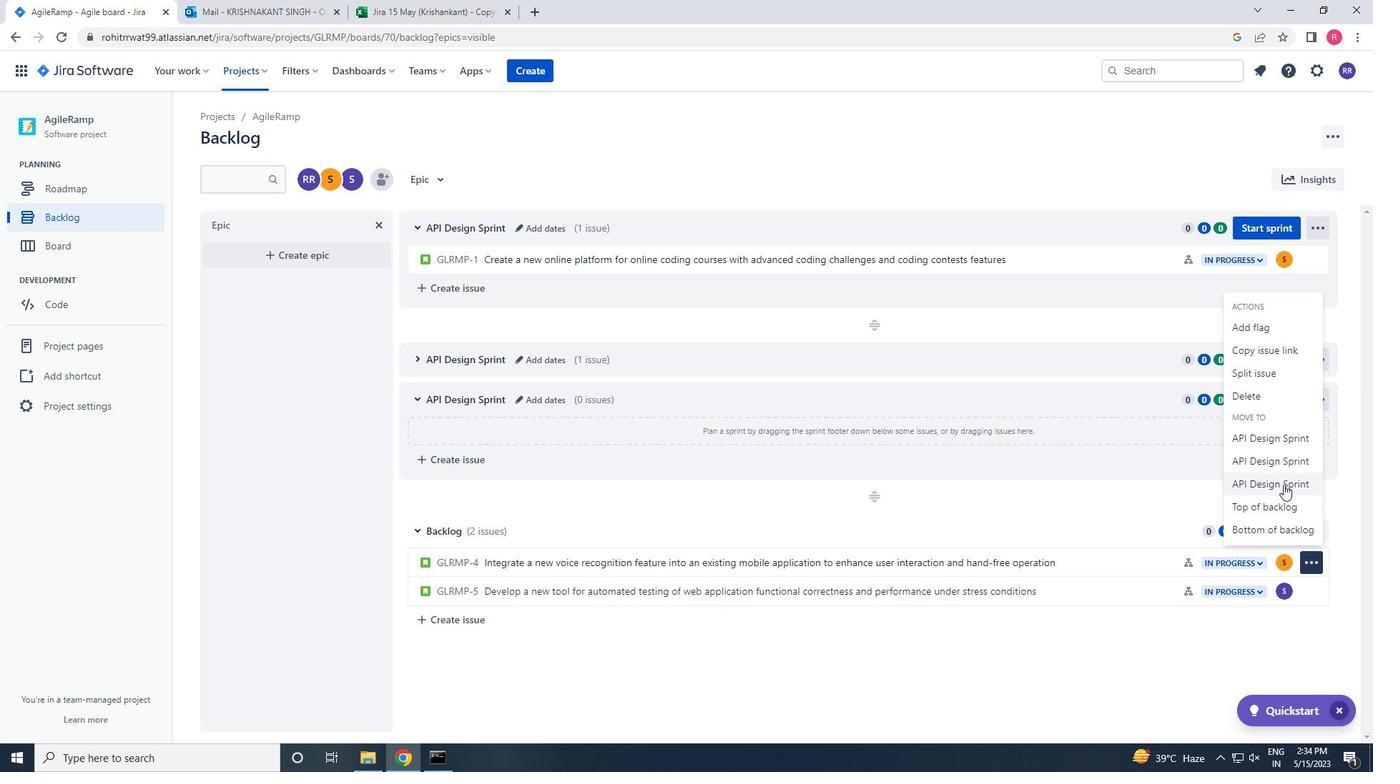 
Action: Mouse moved to (1306, 567)
Screenshot: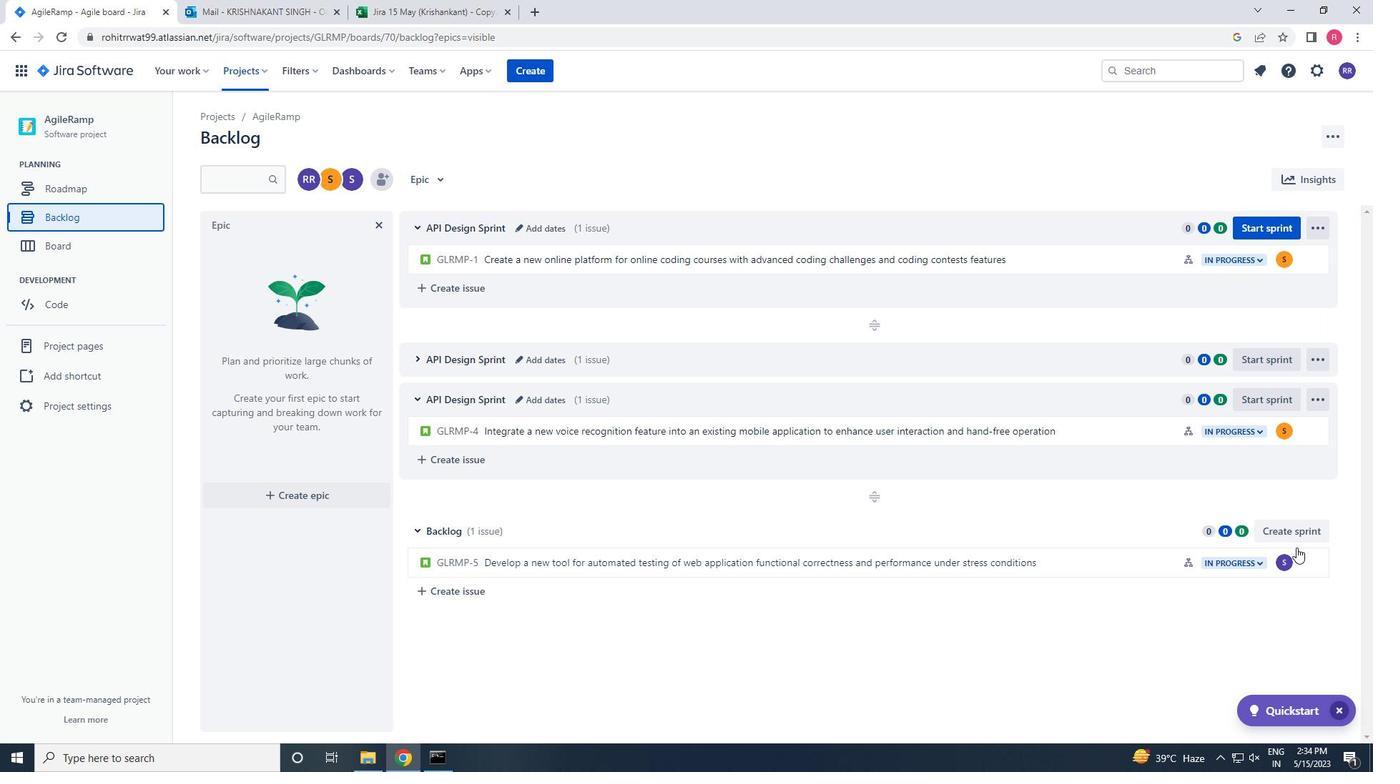 
Action: Mouse pressed left at (1306, 567)
Screenshot: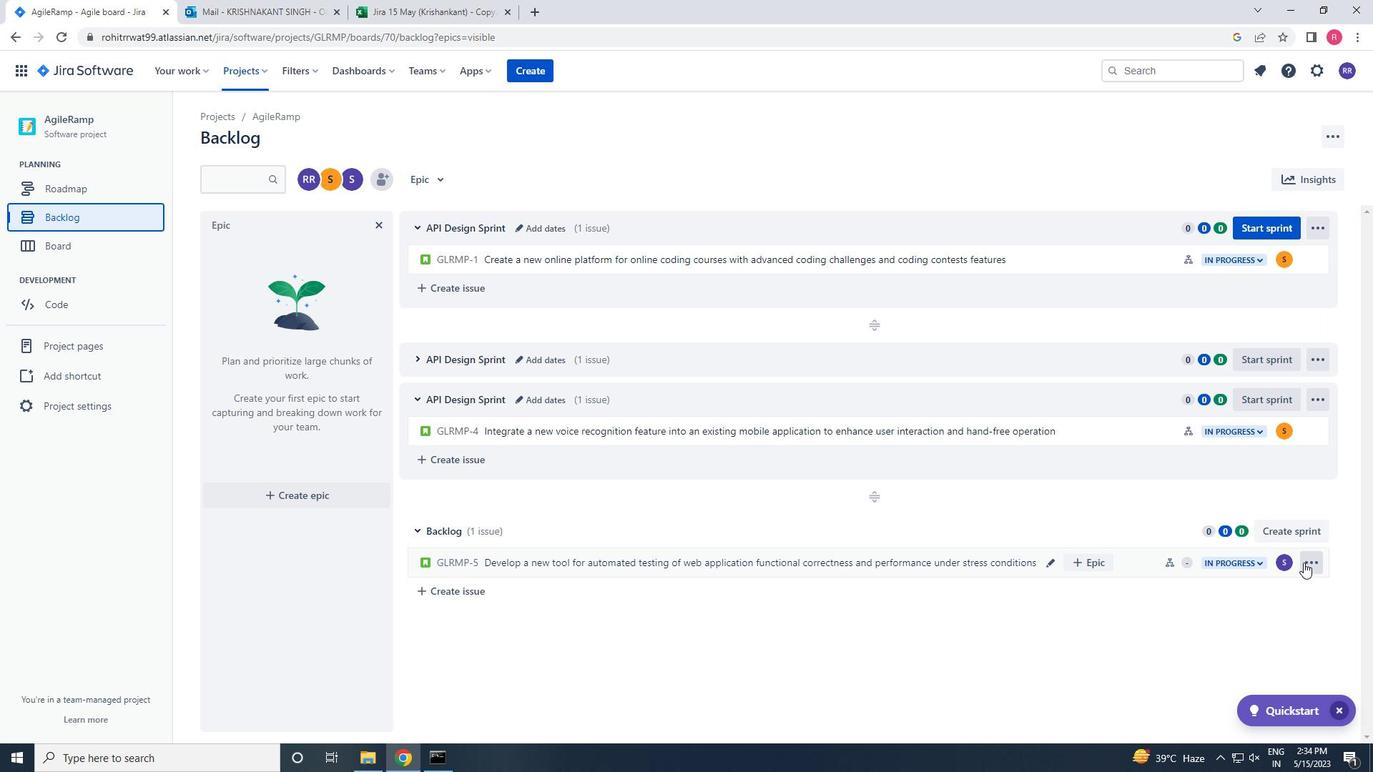
Action: Mouse moved to (1276, 492)
Screenshot: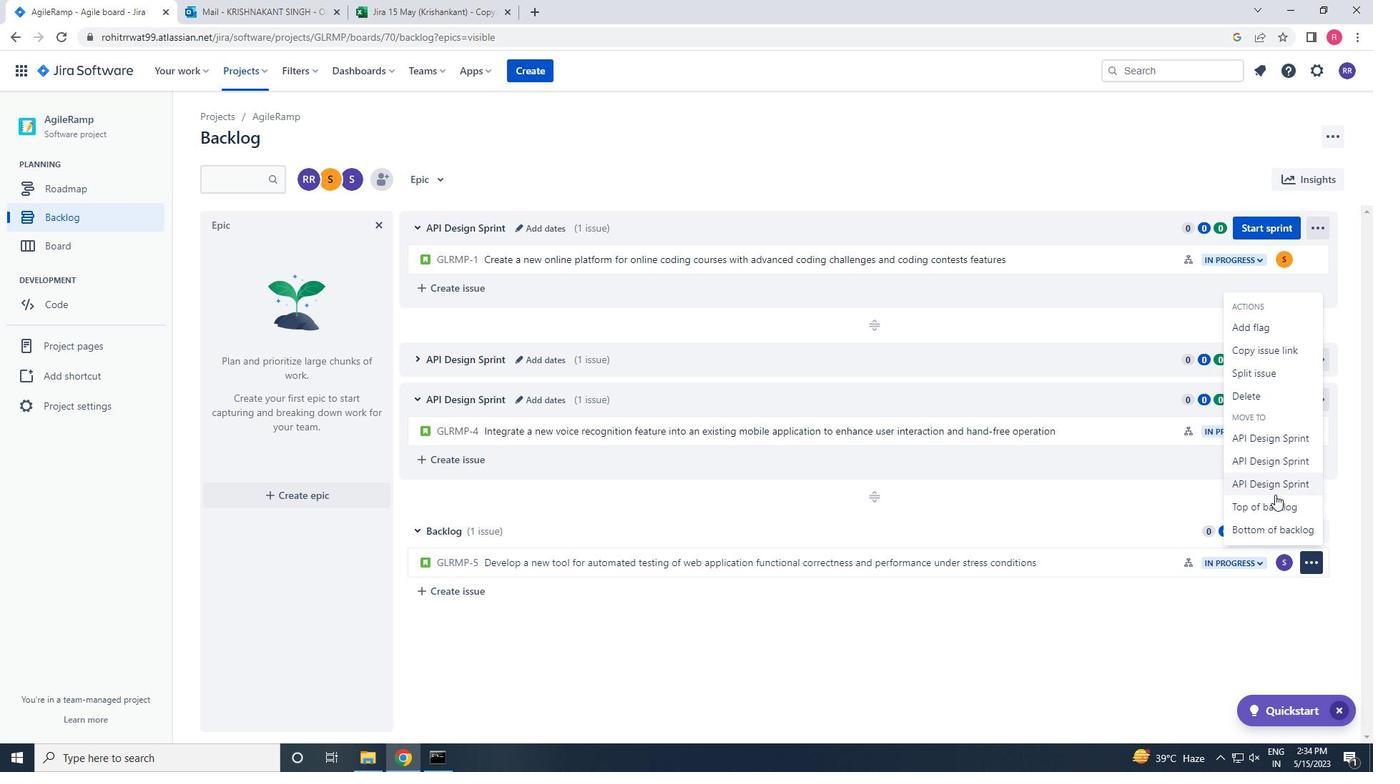 
Action: Mouse pressed left at (1276, 492)
Screenshot: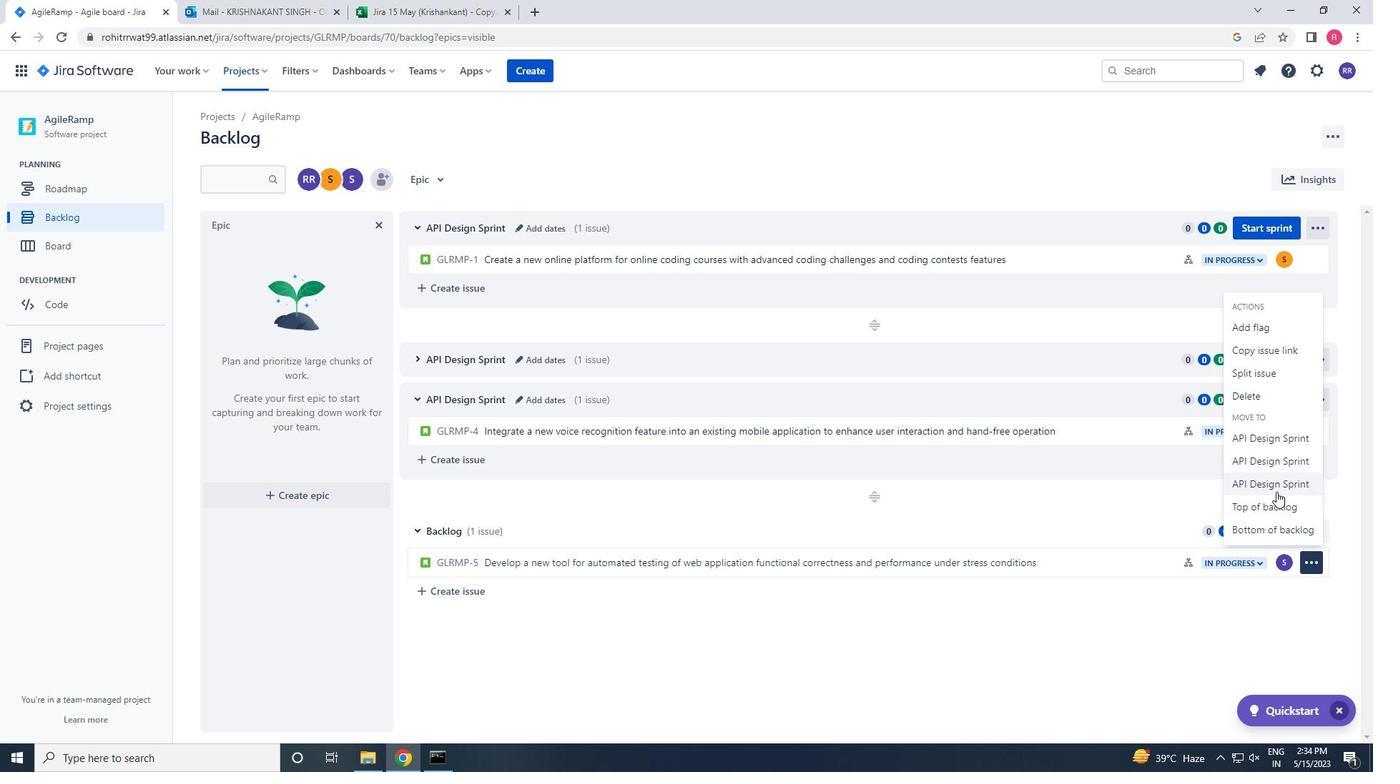 
Action: Mouse moved to (1173, 507)
Screenshot: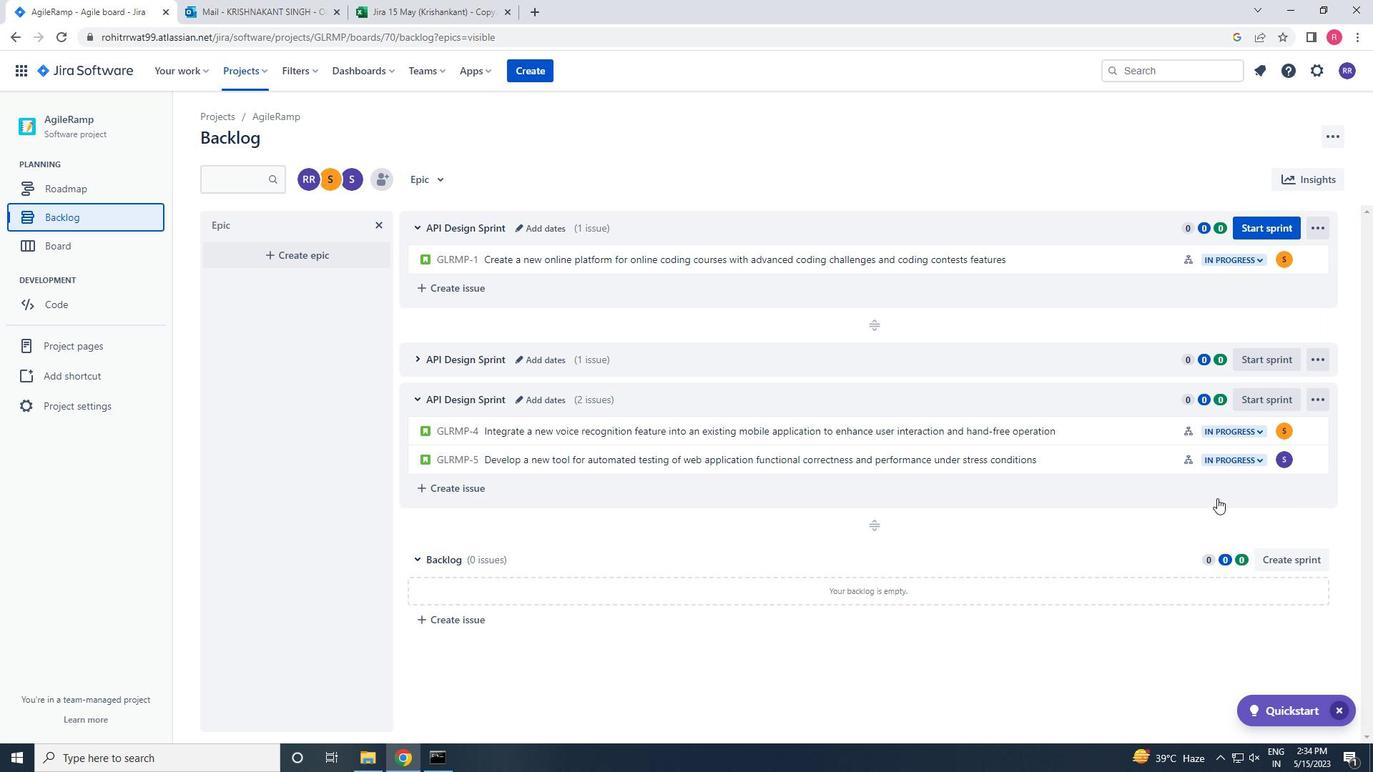 
Action: Mouse scrolled (1173, 508) with delta (0, 0)
Screenshot: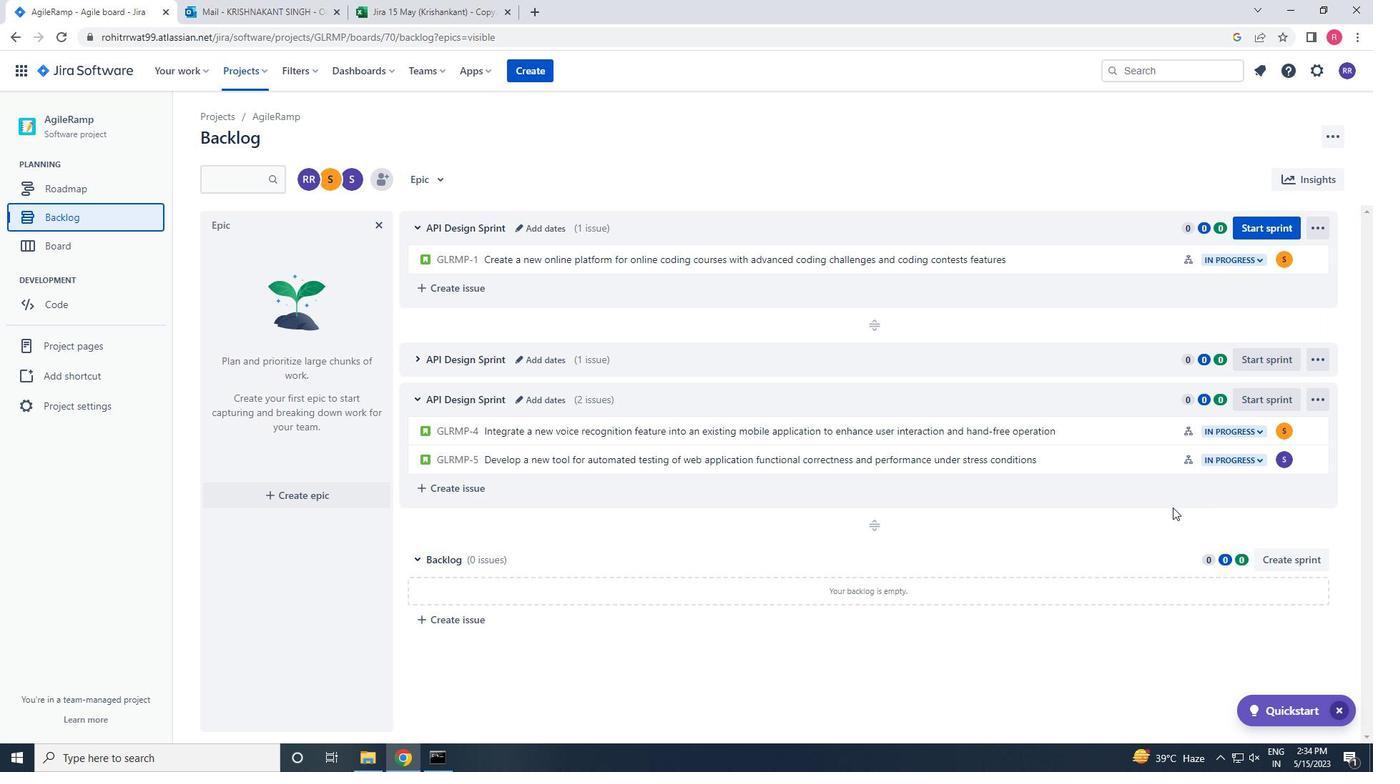 
Action: Mouse scrolled (1173, 508) with delta (0, 0)
Screenshot: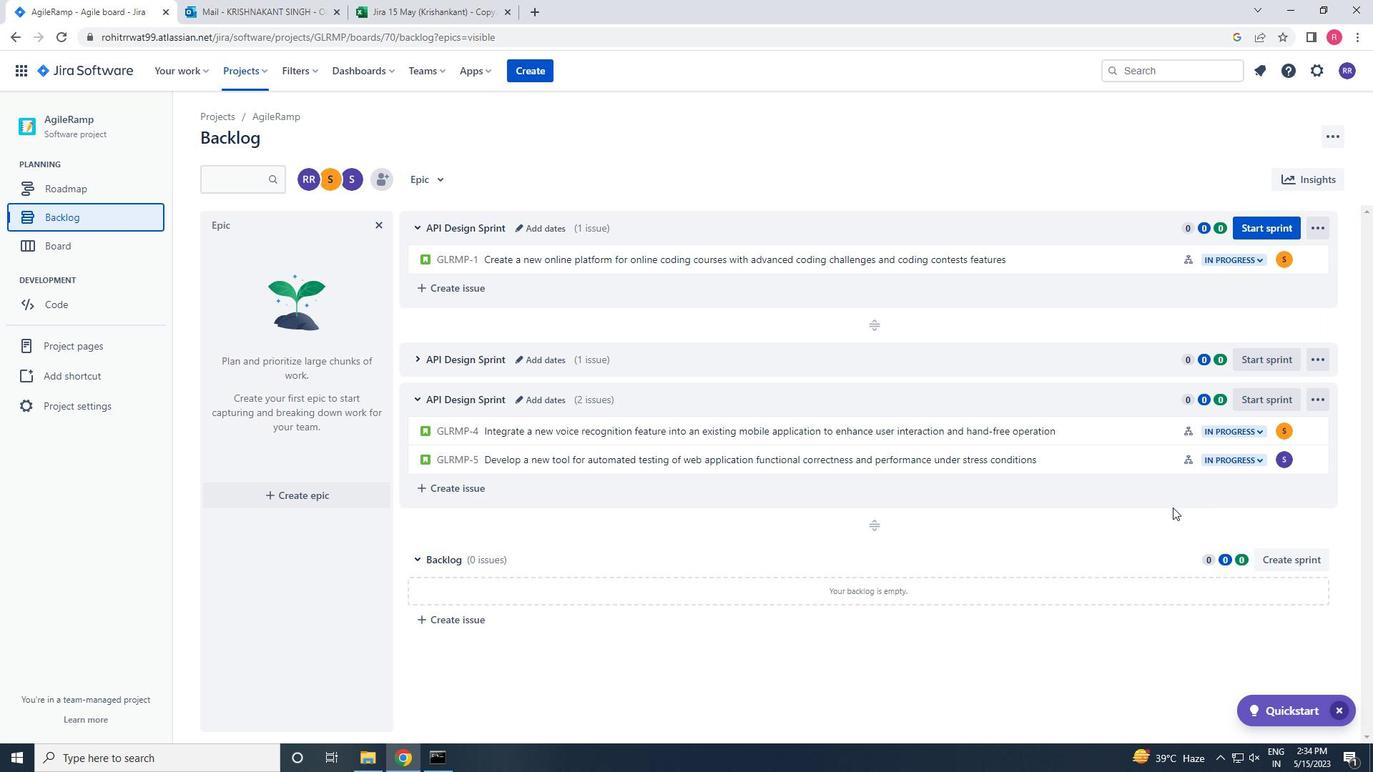 
Action: Mouse scrolled (1173, 508) with delta (0, 0)
Screenshot: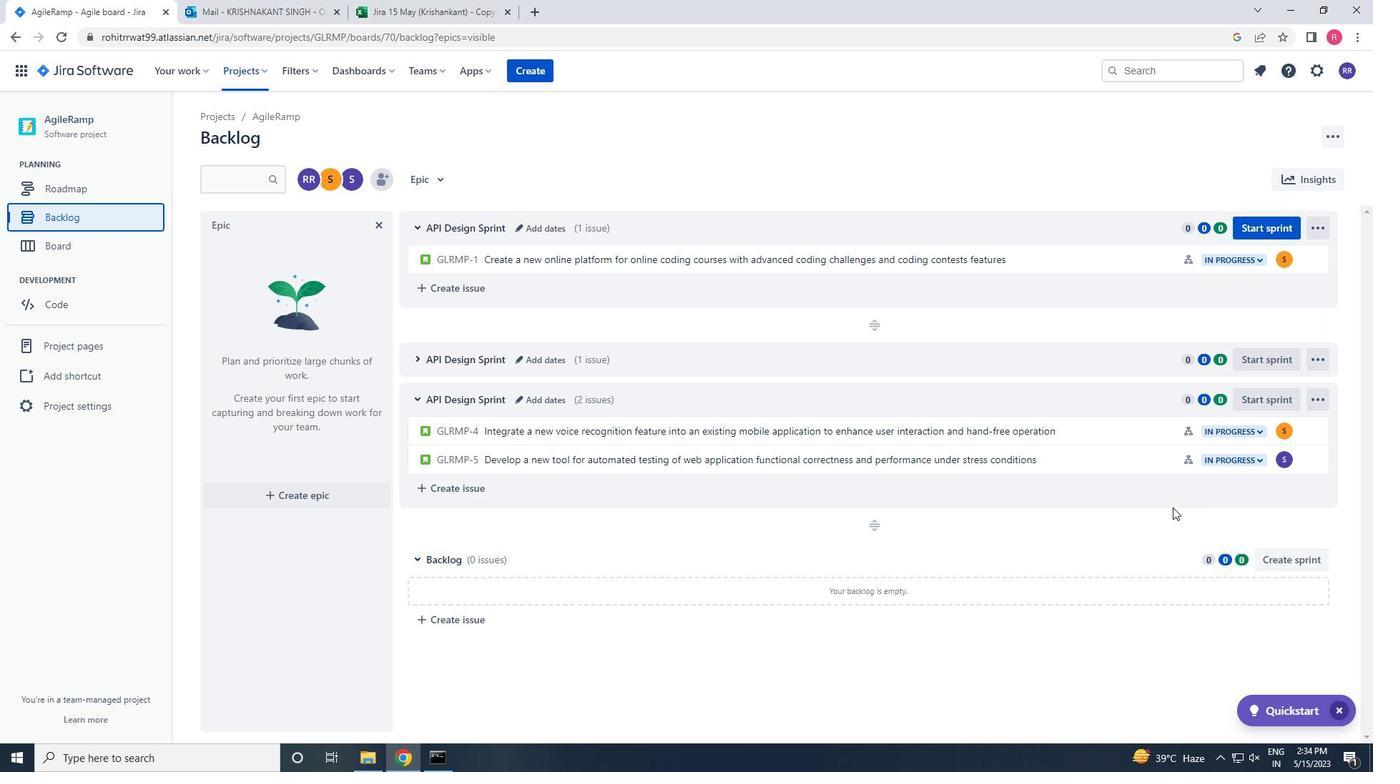 
Action: Mouse scrolled (1173, 508) with delta (0, 0)
Screenshot: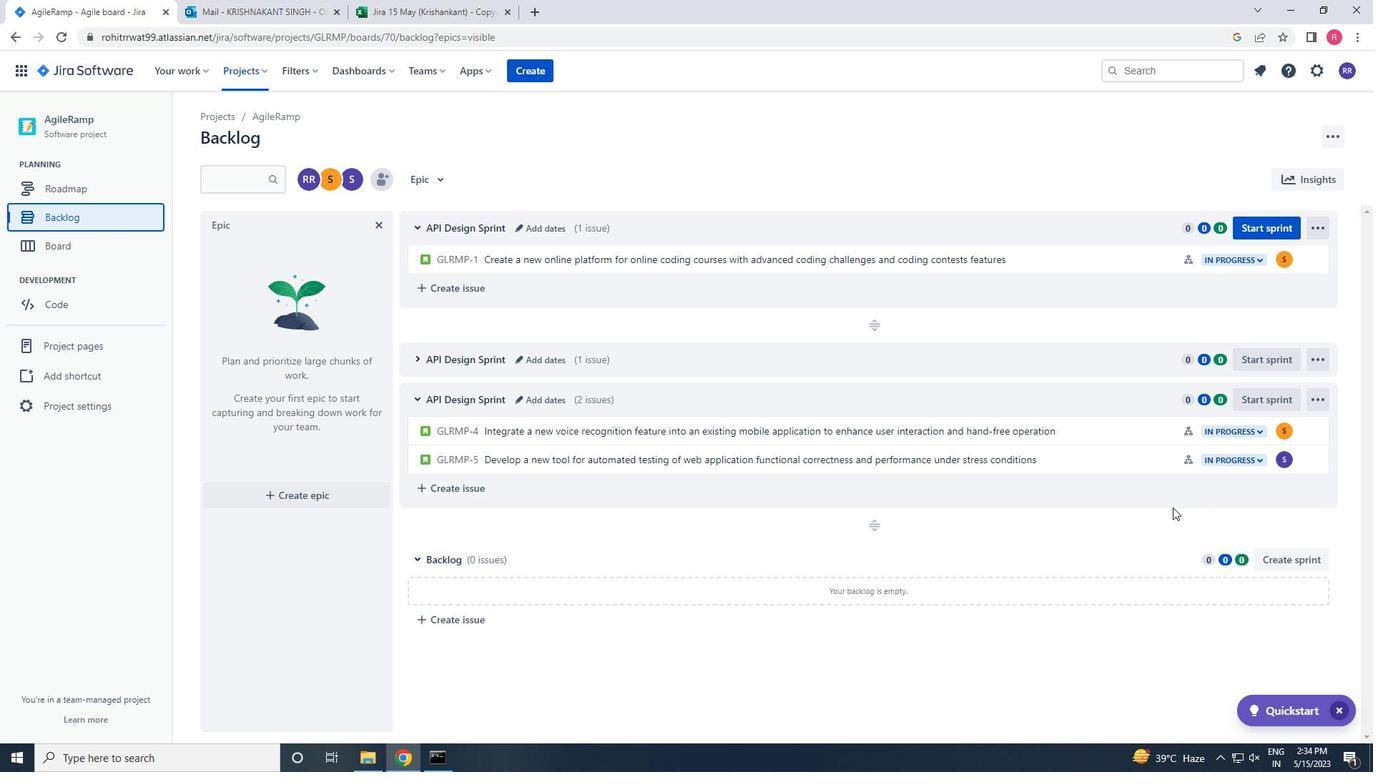 
Action: Mouse scrolled (1173, 508) with delta (0, 0)
Screenshot: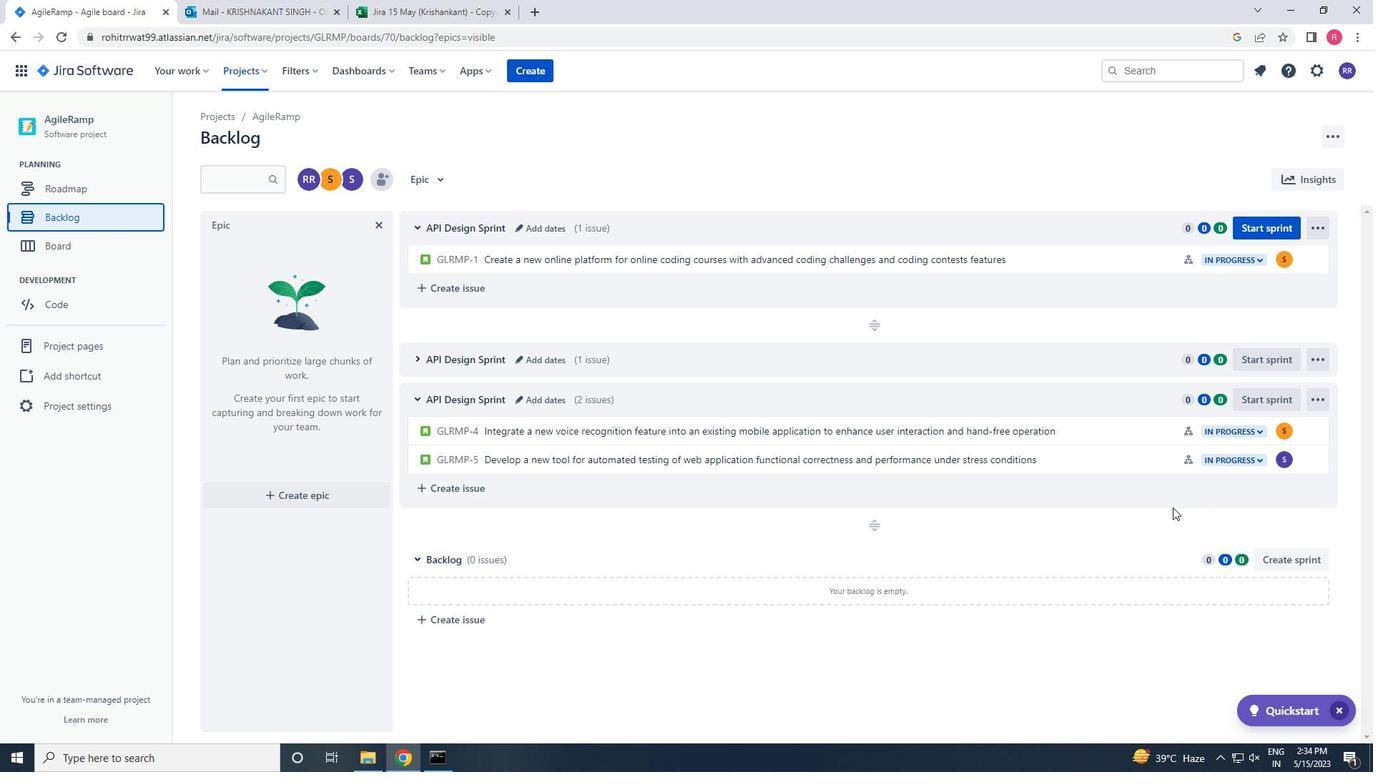 
Action: Mouse scrolled (1173, 508) with delta (0, 0)
Screenshot: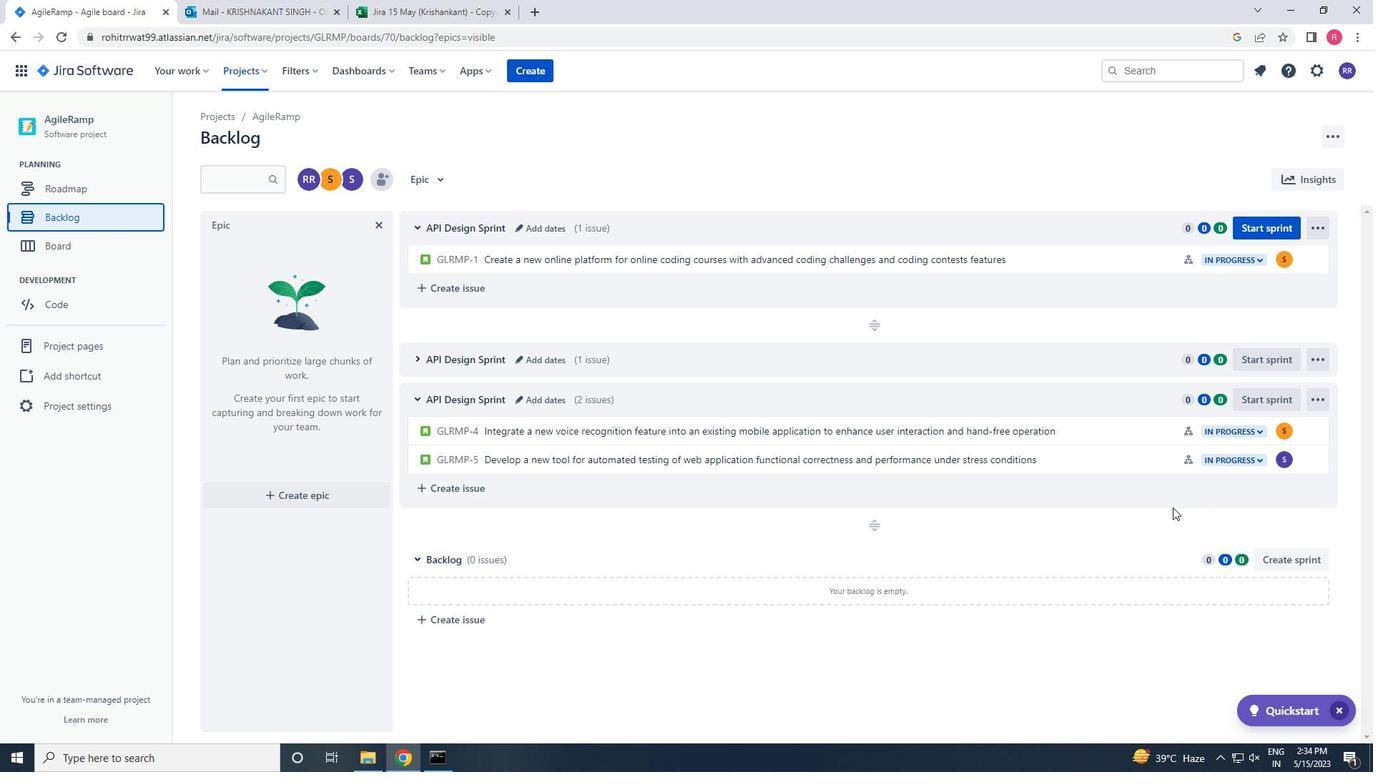 
Action: Mouse moved to (418, 357)
Screenshot: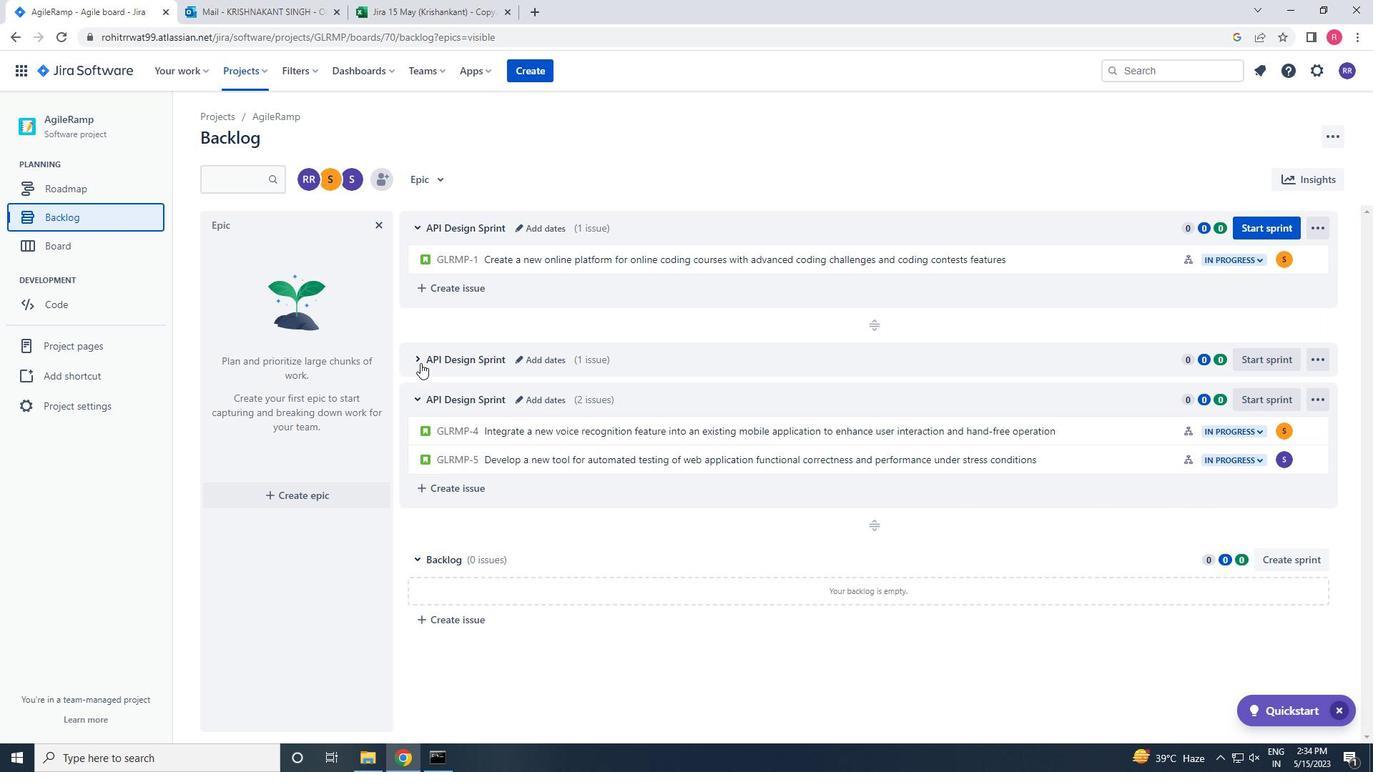 
Action: Mouse pressed left at (418, 357)
Screenshot: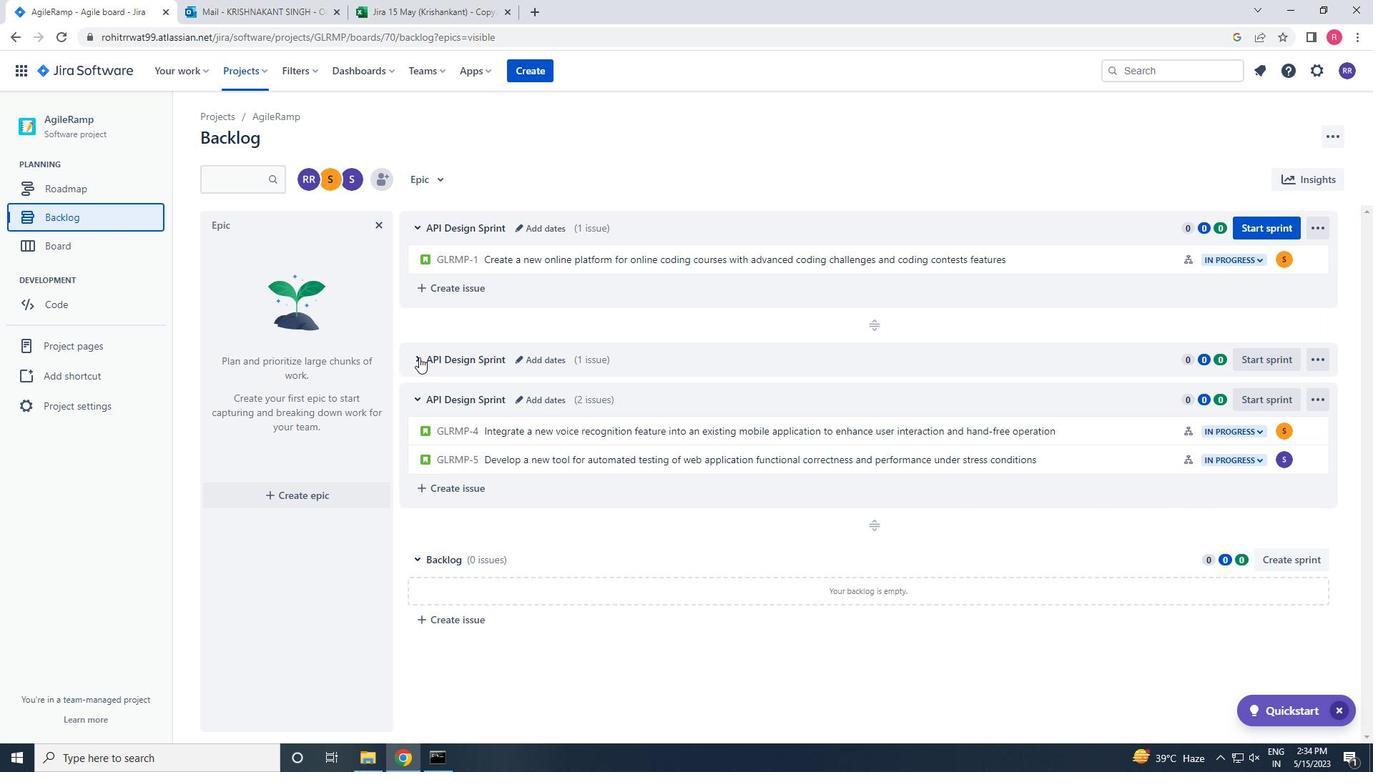 
